 Task: Look for space in Matanzas, Cuba from 4th June, 2023 to 8th June, 2023 for 2 adults in price range Rs.8000 to Rs.16000. Place can be private room with 1  bedroom having 1 bed and 1 bathroom. Property type can be house, flat, guest house, hotel. Booking option can be shelf check-in. Required host language is .
Action: Mouse moved to (422, 79)
Screenshot: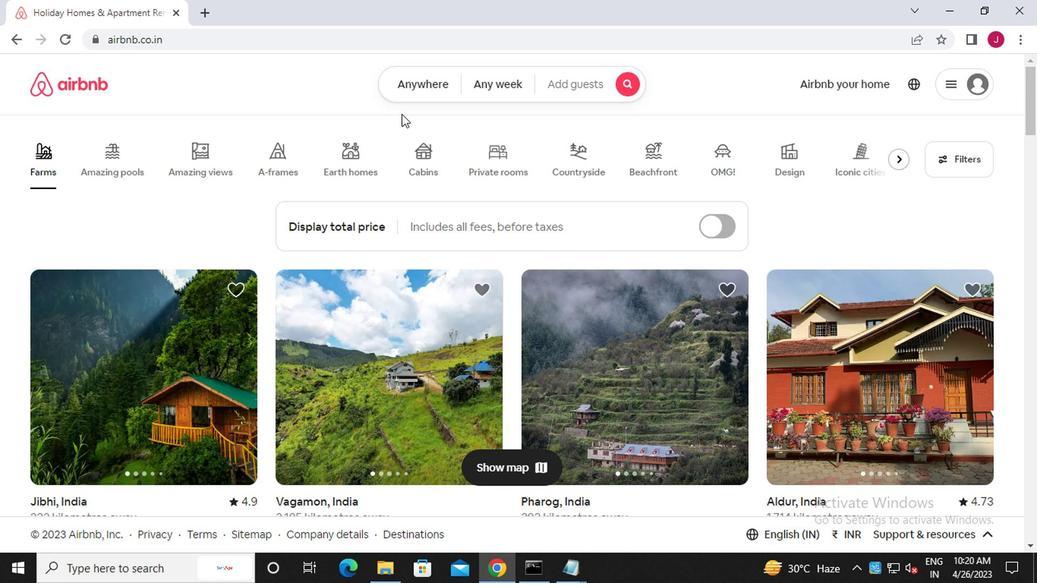 
Action: Mouse pressed left at (422, 79)
Screenshot: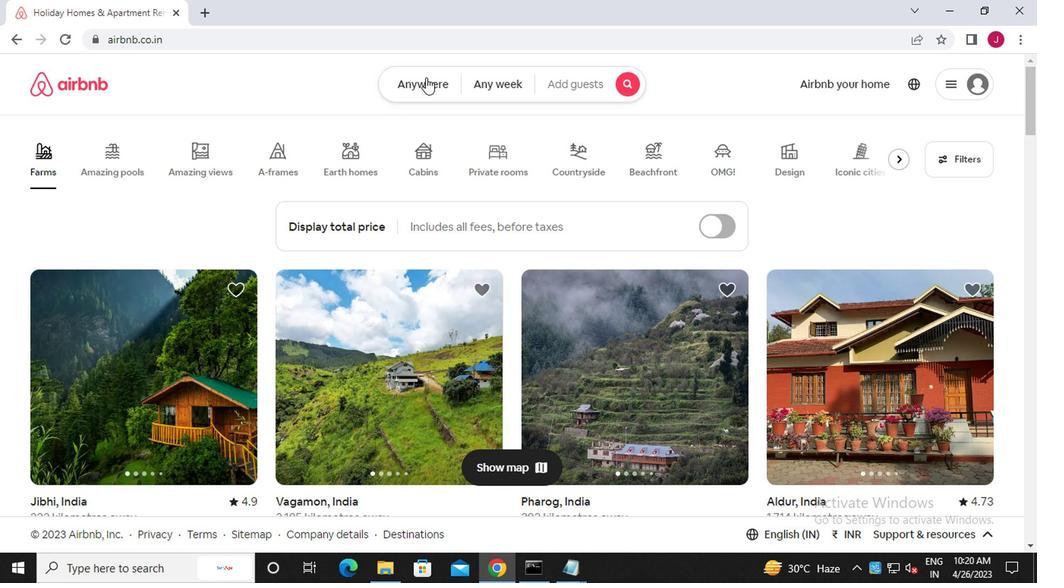 
Action: Mouse moved to (258, 146)
Screenshot: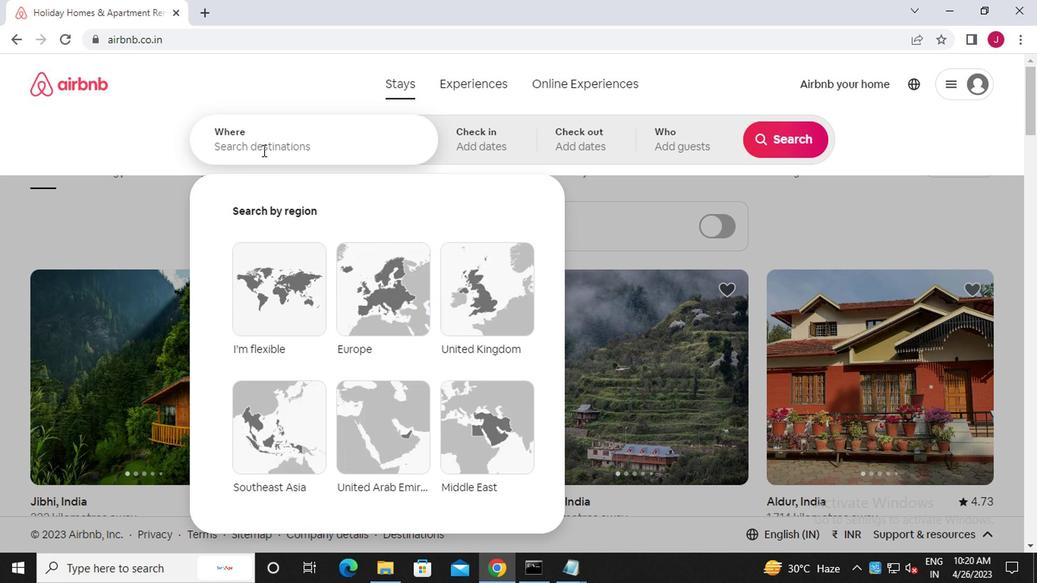 
Action: Mouse pressed left at (258, 146)
Screenshot: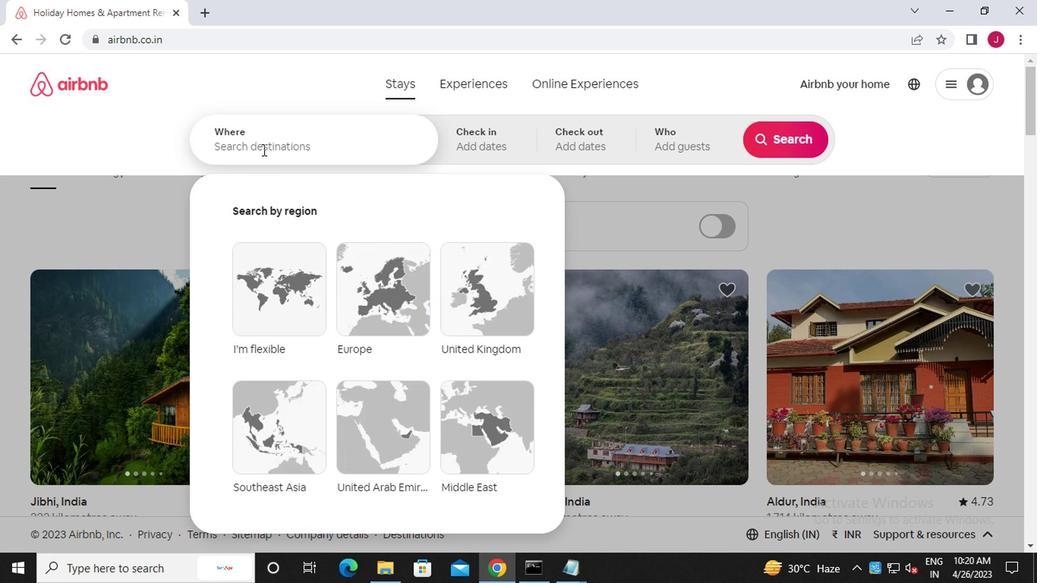 
Action: Key pressed m<Key.caps_lock>atanzas,<Key.caps_lock>c<Key.caps_lock>uba
Screenshot: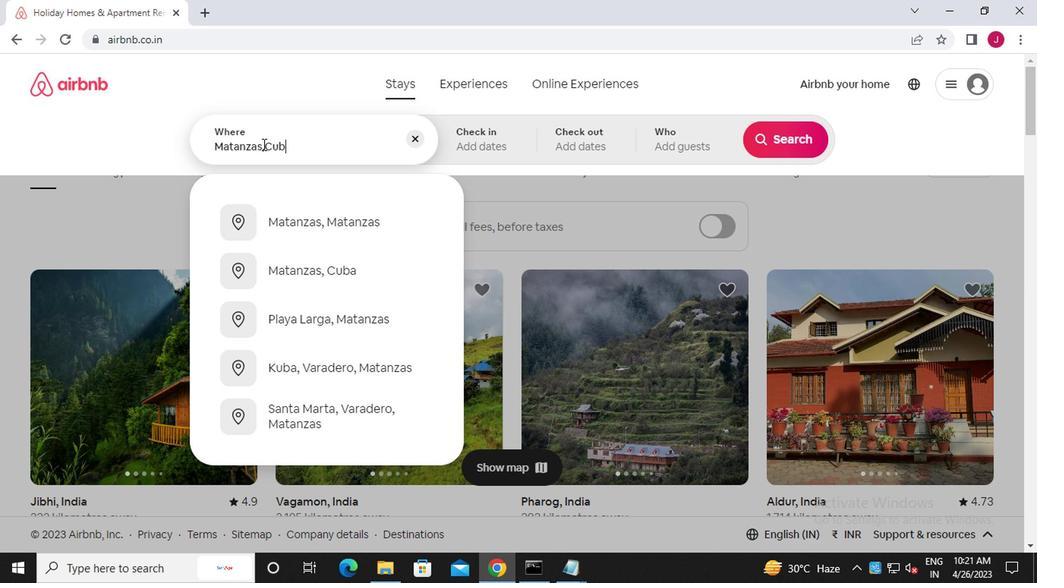 
Action: Mouse moved to (310, 274)
Screenshot: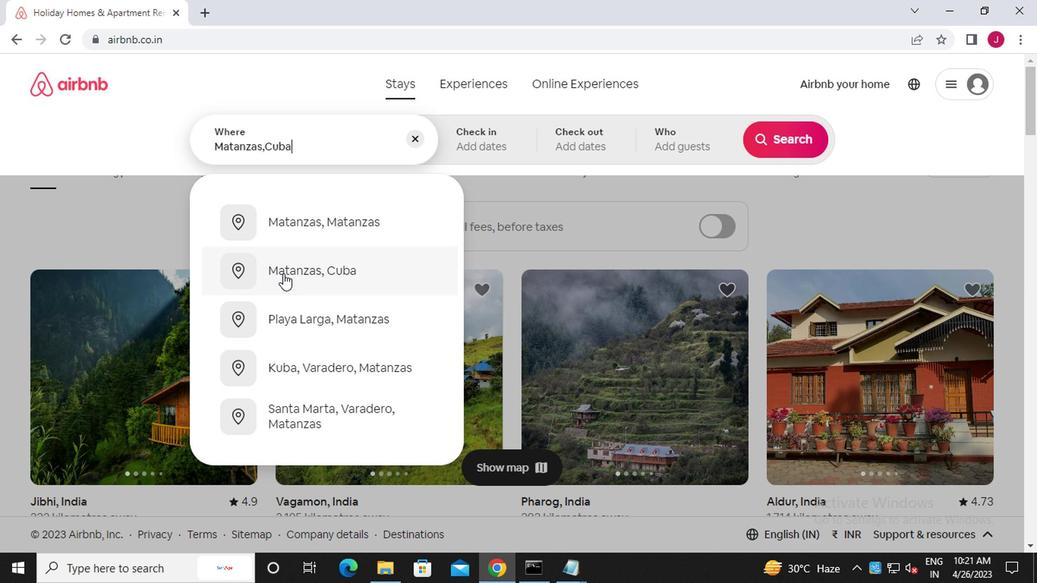 
Action: Mouse pressed left at (310, 274)
Screenshot: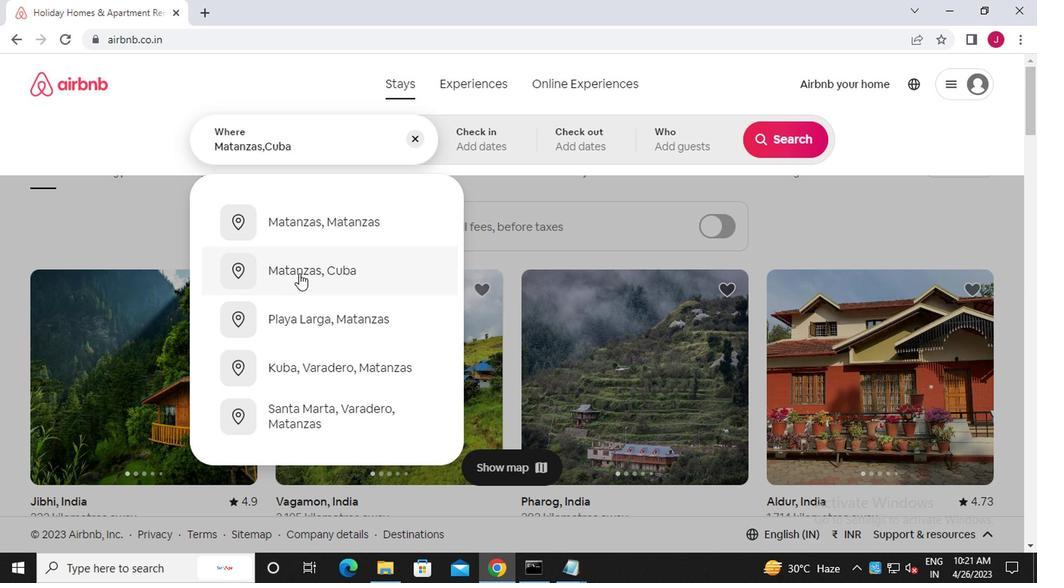 
Action: Mouse moved to (773, 257)
Screenshot: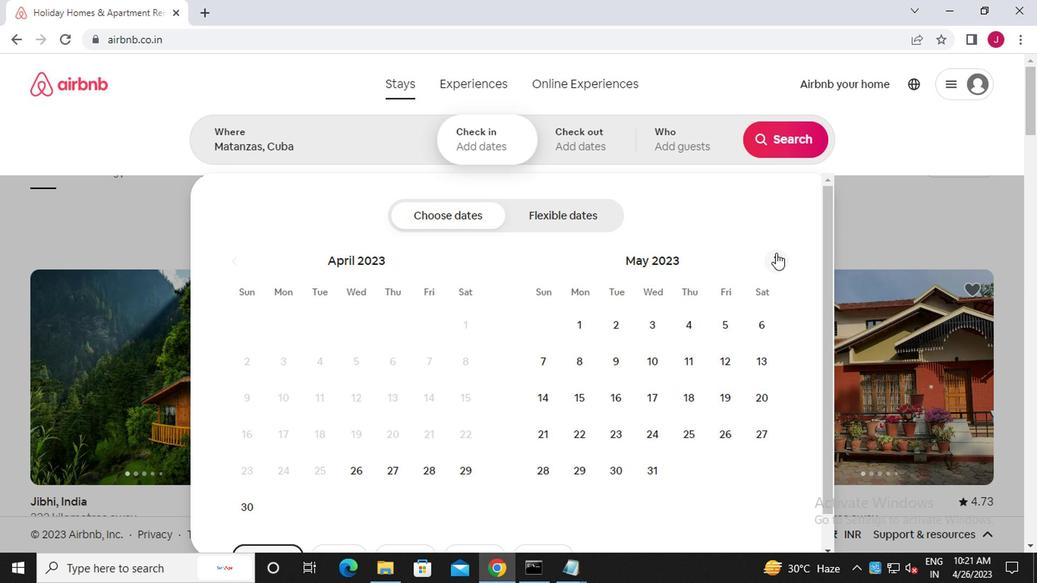
Action: Mouse pressed left at (773, 257)
Screenshot: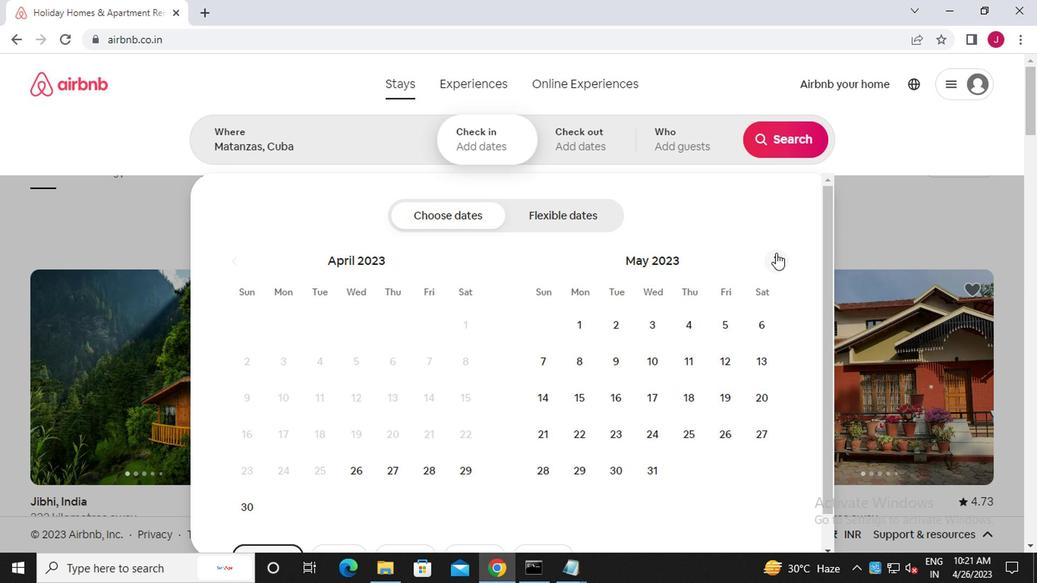 
Action: Mouse moved to (538, 362)
Screenshot: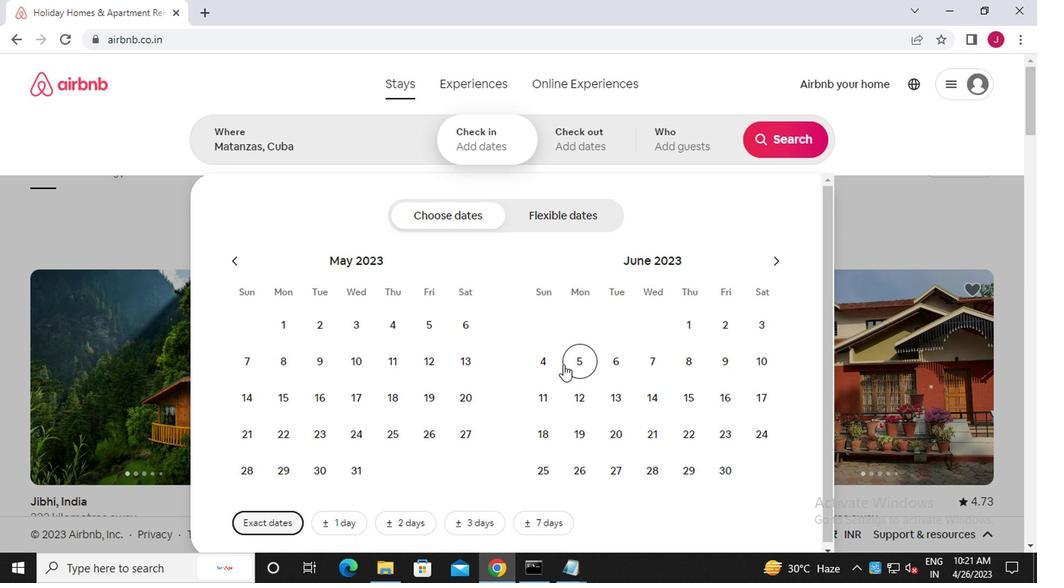 
Action: Mouse pressed left at (538, 362)
Screenshot: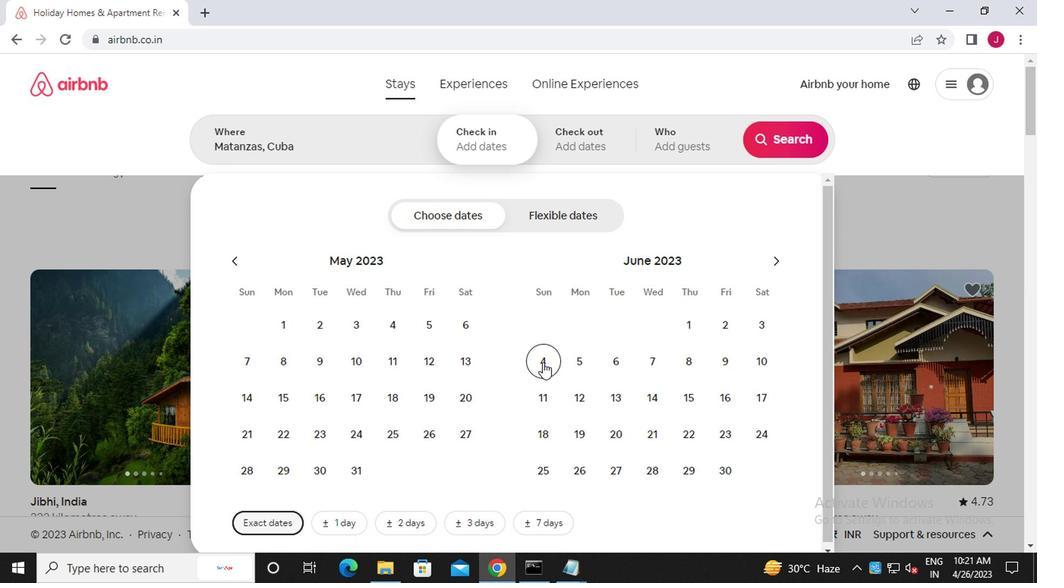 
Action: Mouse moved to (701, 362)
Screenshot: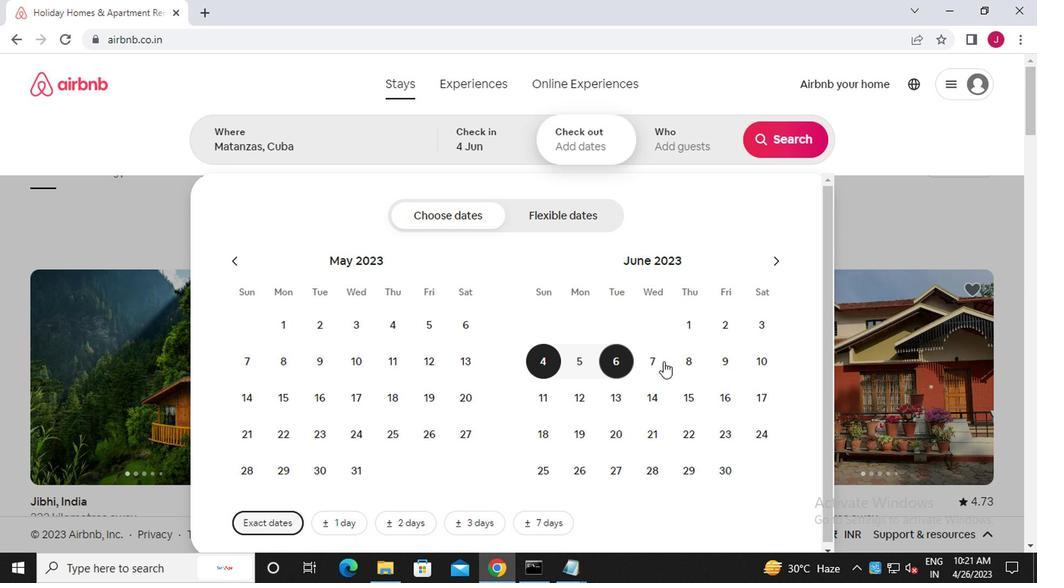 
Action: Mouse pressed left at (701, 362)
Screenshot: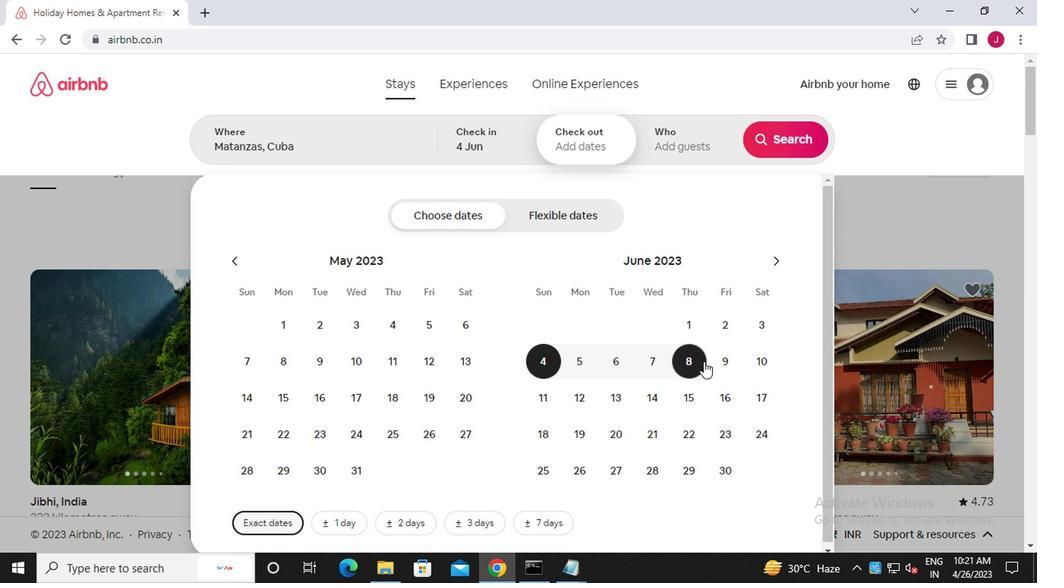 
Action: Mouse moved to (704, 157)
Screenshot: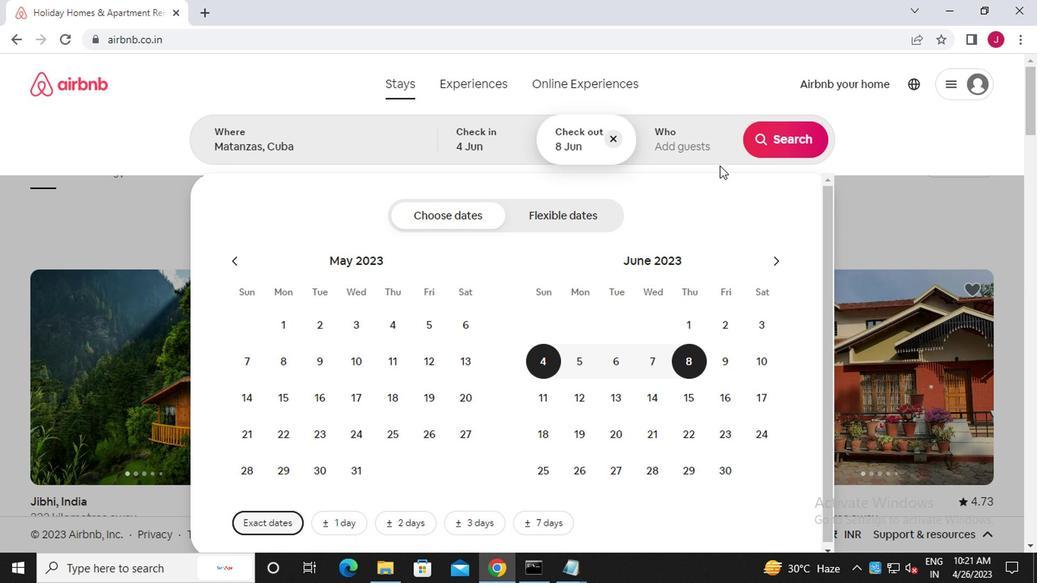 
Action: Mouse pressed left at (704, 157)
Screenshot: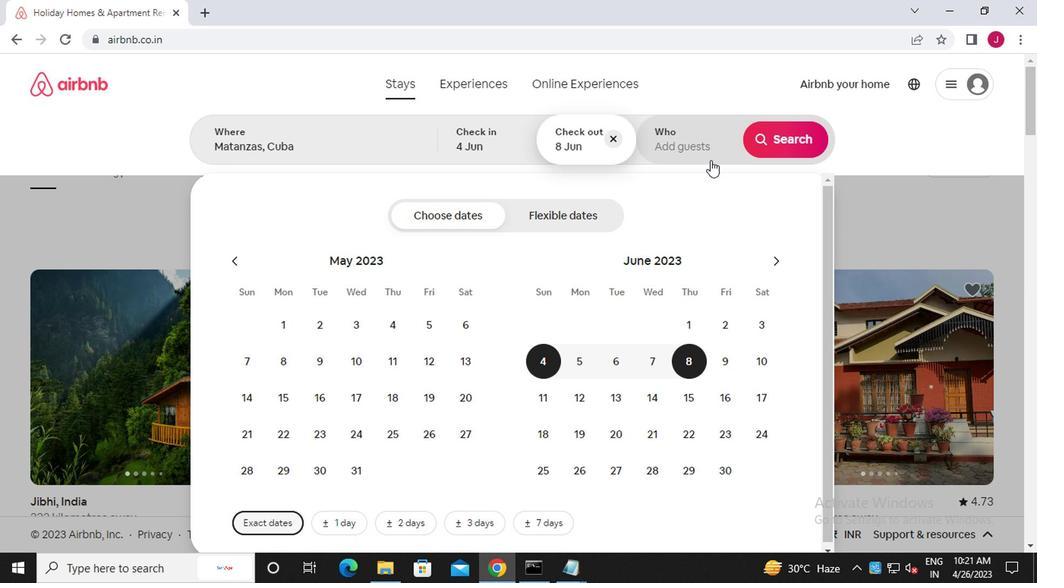 
Action: Mouse moved to (790, 210)
Screenshot: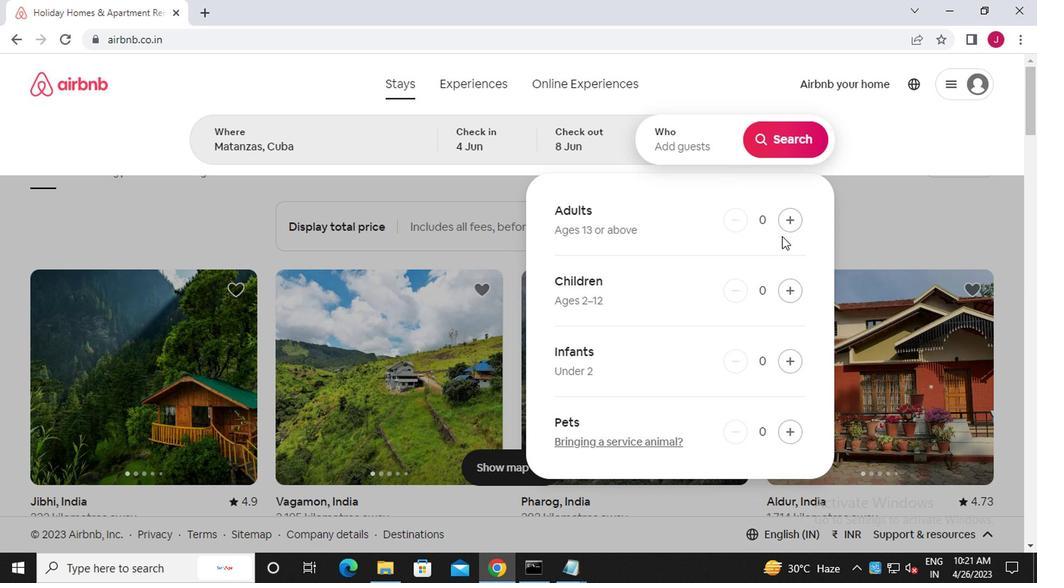 
Action: Mouse pressed left at (790, 210)
Screenshot: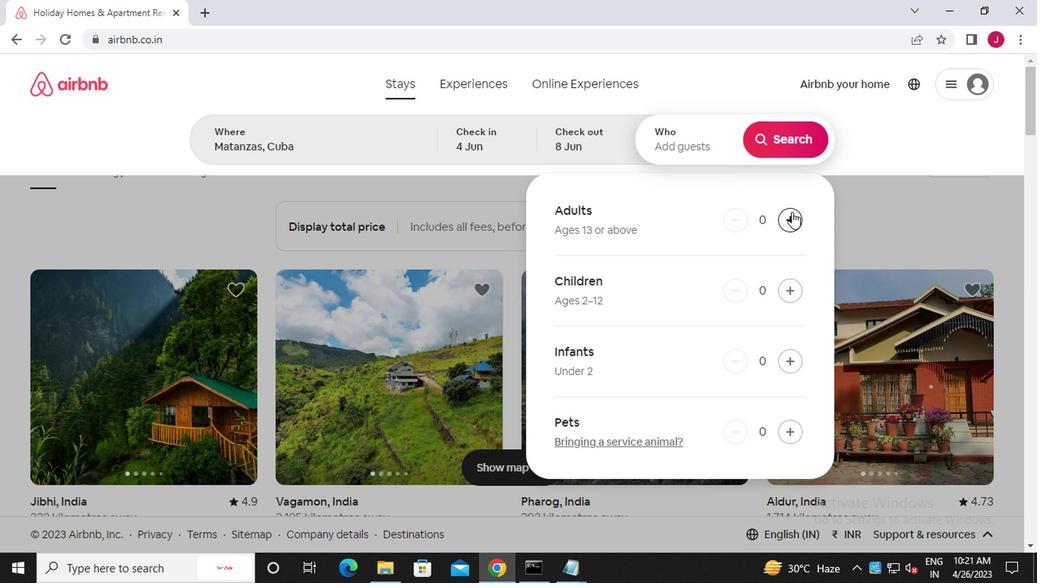 
Action: Mouse pressed left at (790, 210)
Screenshot: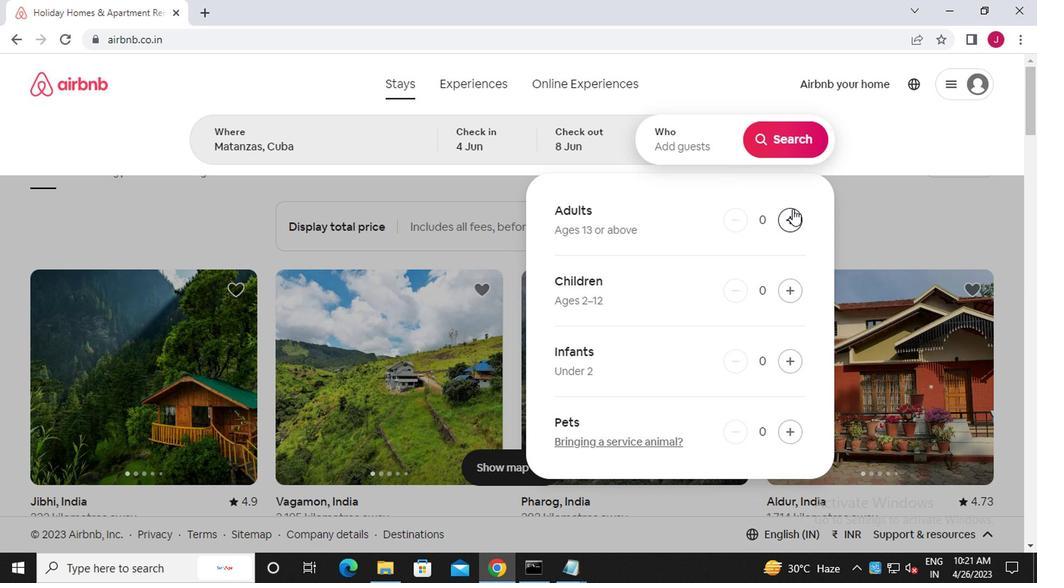 
Action: Mouse moved to (788, 147)
Screenshot: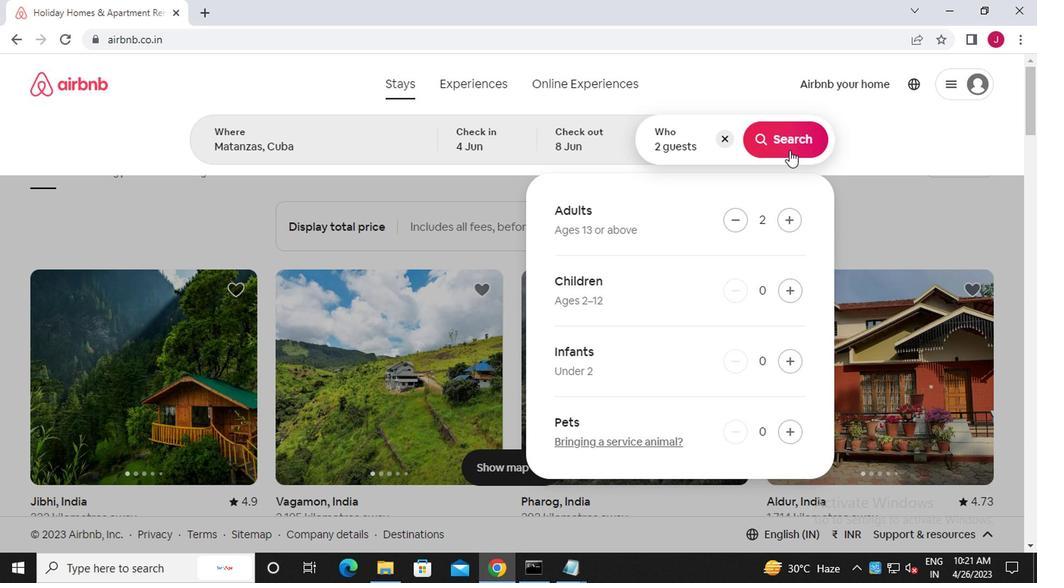 
Action: Mouse pressed left at (788, 147)
Screenshot: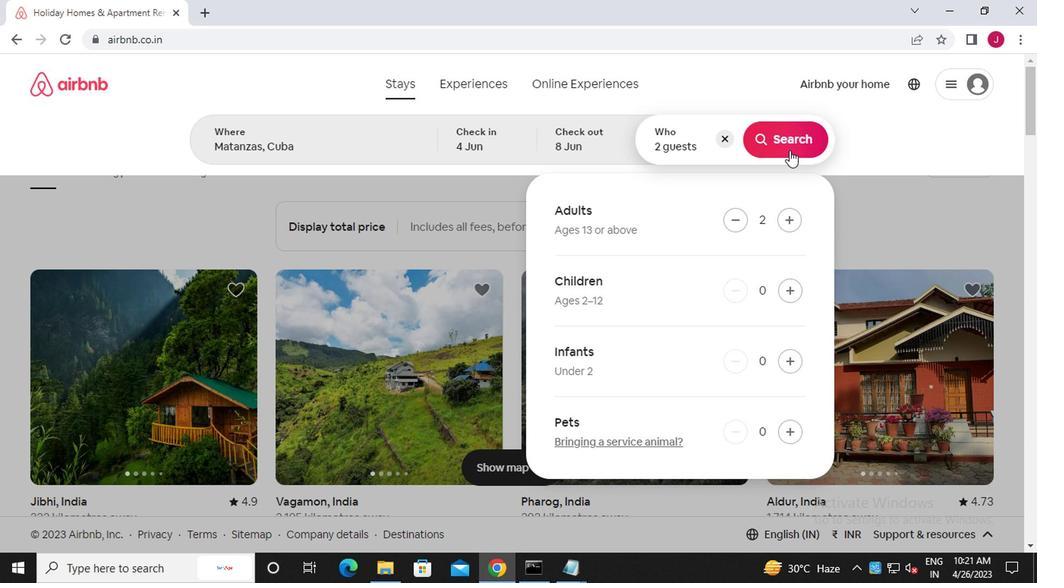 
Action: Mouse moved to (975, 152)
Screenshot: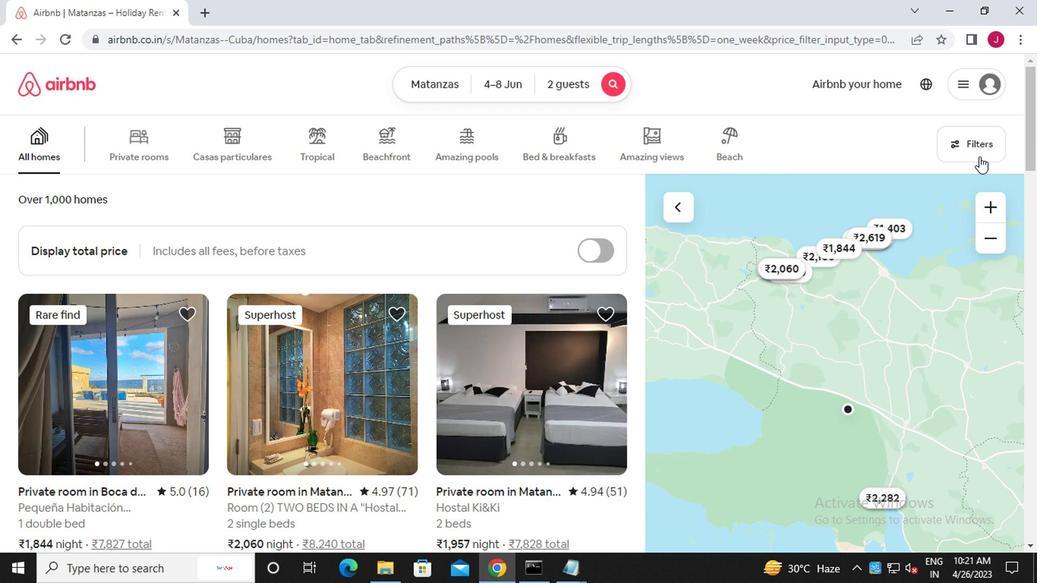 
Action: Mouse pressed left at (975, 152)
Screenshot: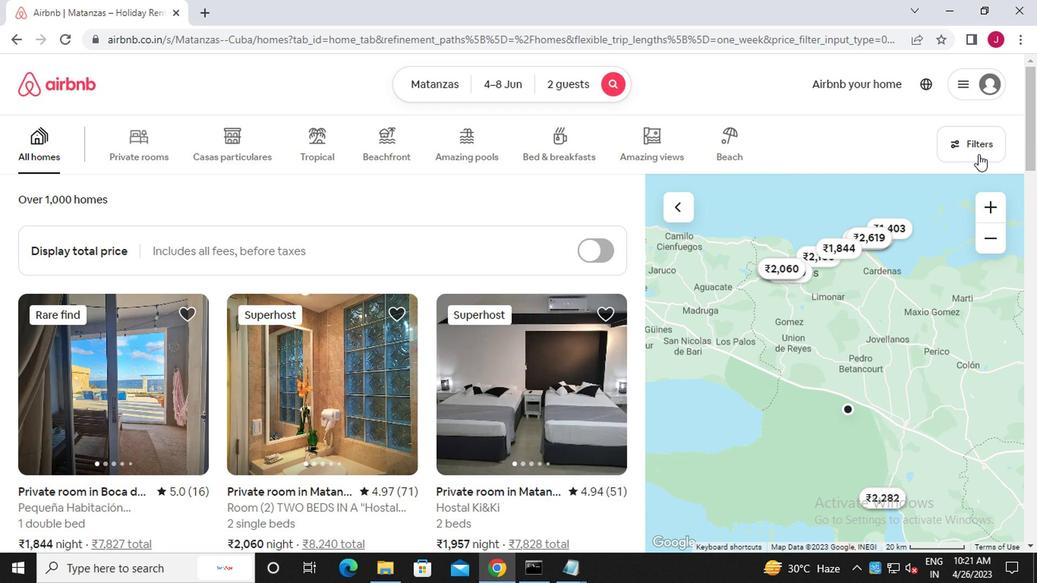 
Action: Mouse moved to (347, 338)
Screenshot: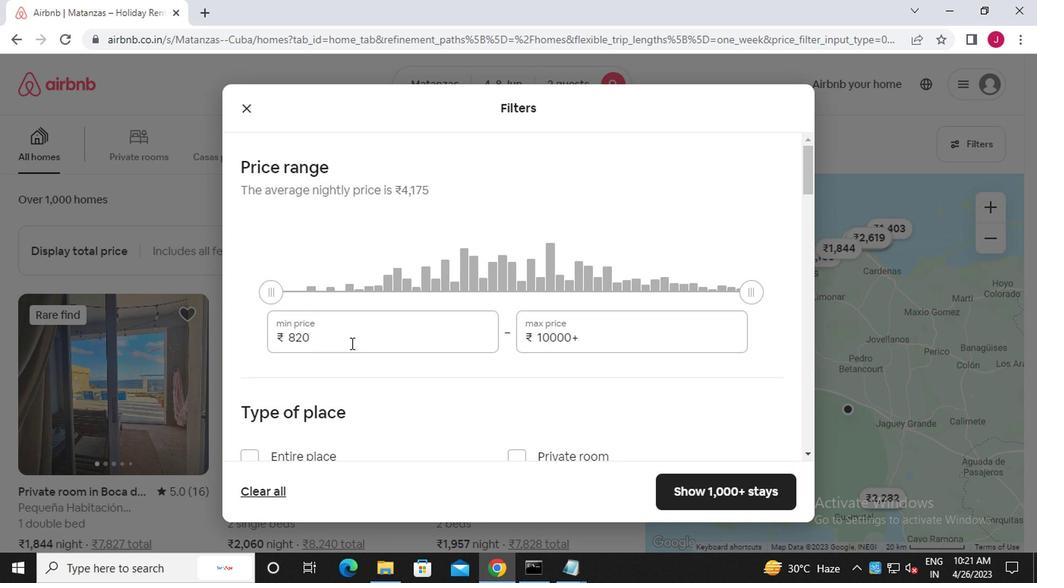 
Action: Mouse pressed left at (347, 338)
Screenshot: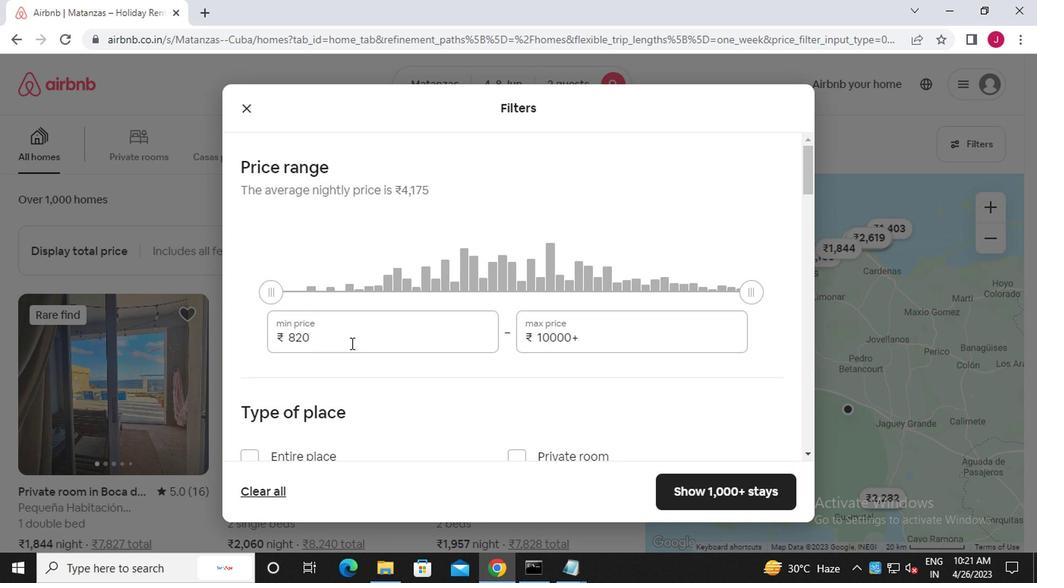 
Action: Mouse moved to (332, 324)
Screenshot: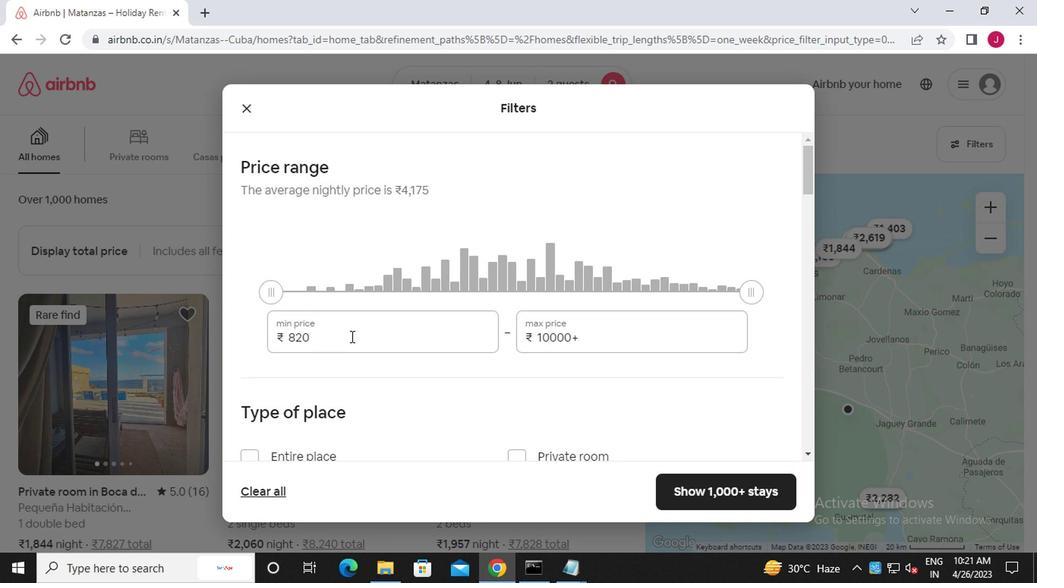 
Action: Key pressed <Key.backspace><Key.backspace><Key.backspace><<104>><<96>><<96>><<96>>
Screenshot: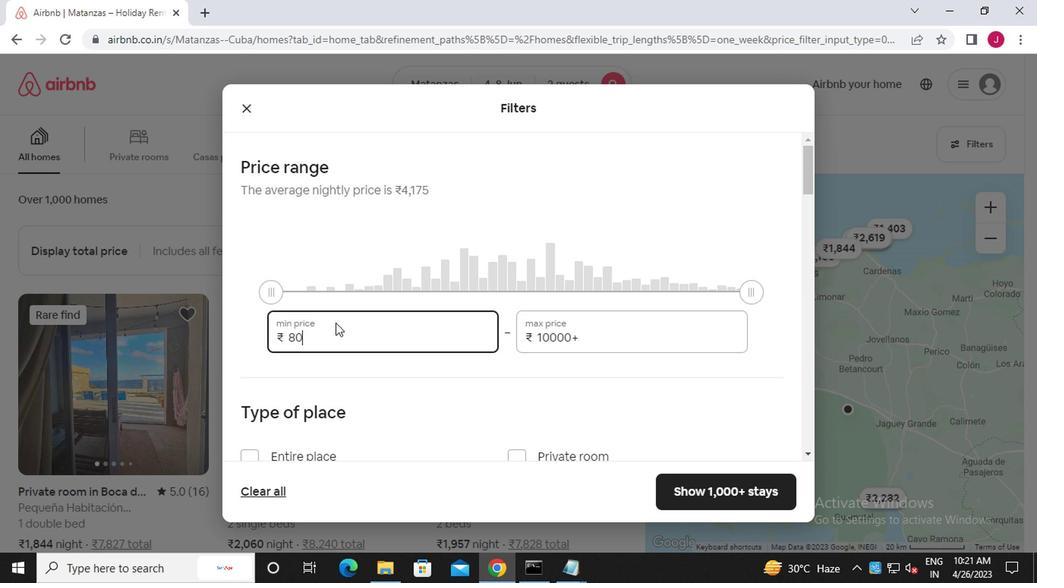 
Action: Mouse moved to (654, 339)
Screenshot: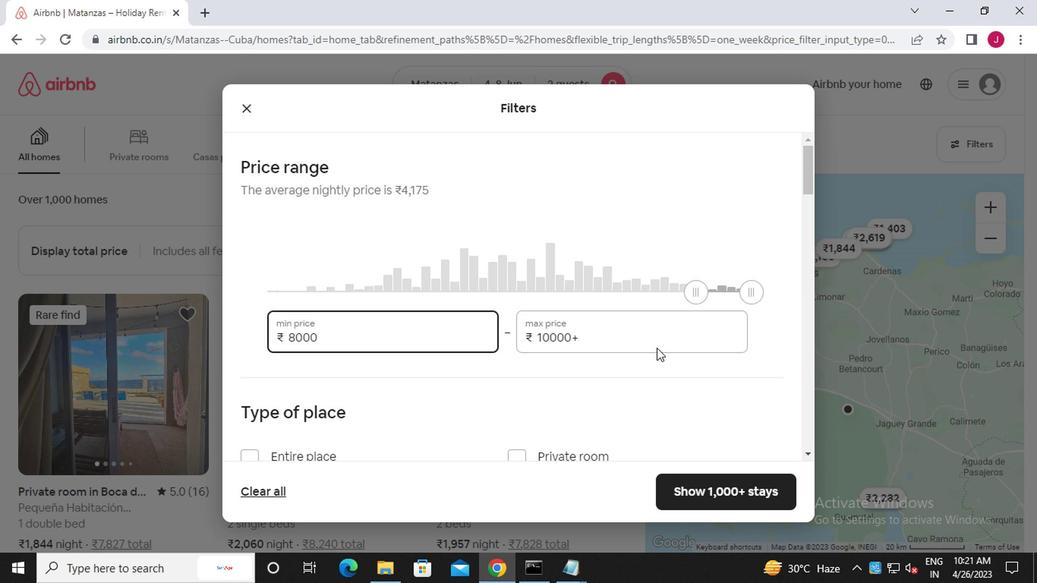 
Action: Mouse pressed left at (654, 339)
Screenshot: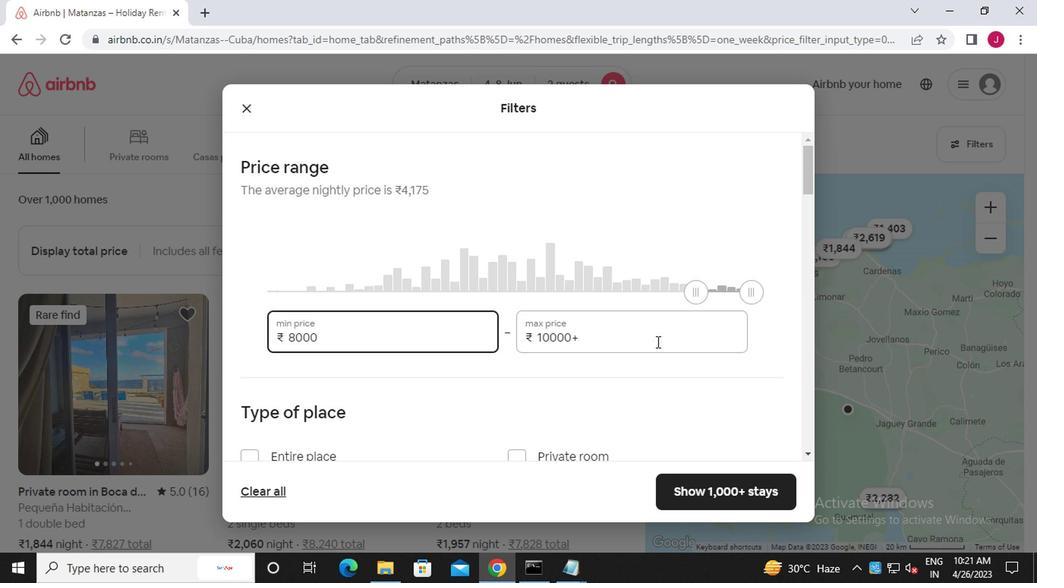 
Action: Mouse moved to (654, 339)
Screenshot: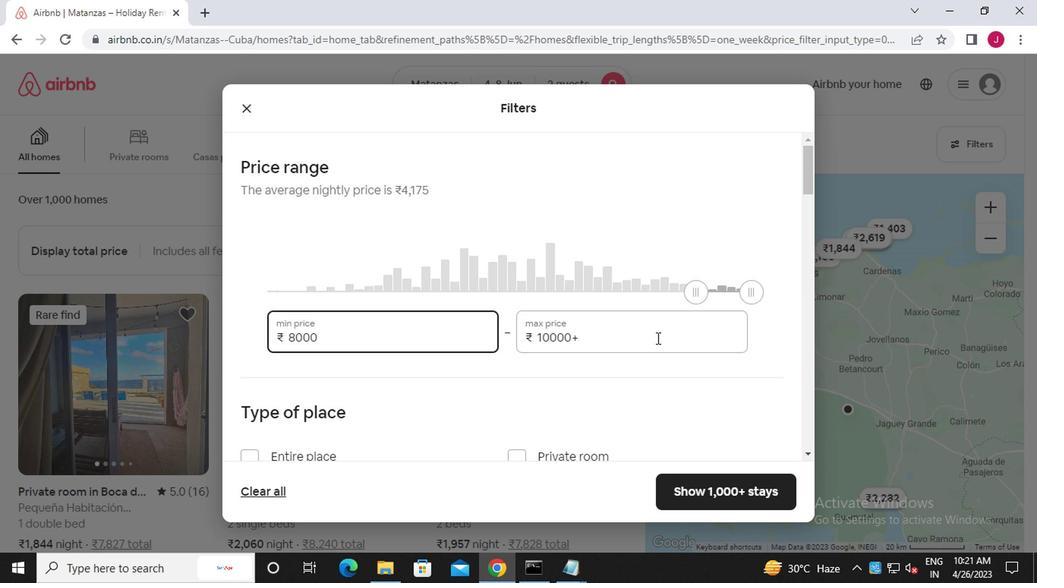 
Action: Key pressed <Key.backspace><Key.backspace><Key.backspace><Key.backspace><Key.backspace><<102>><<96>><<96>><<96>>
Screenshot: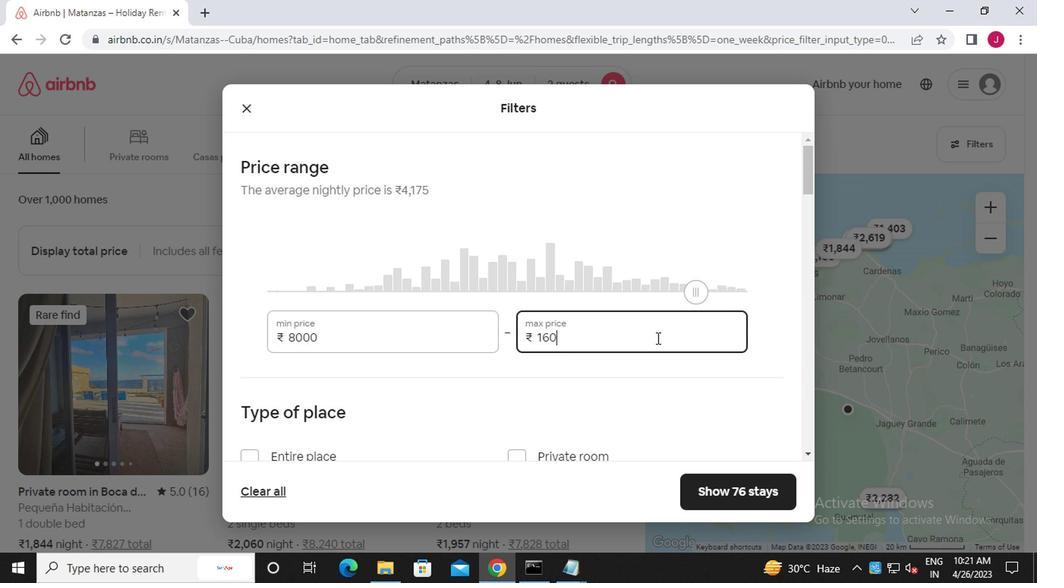 
Action: Mouse scrolled (654, 338) with delta (0, -1)
Screenshot: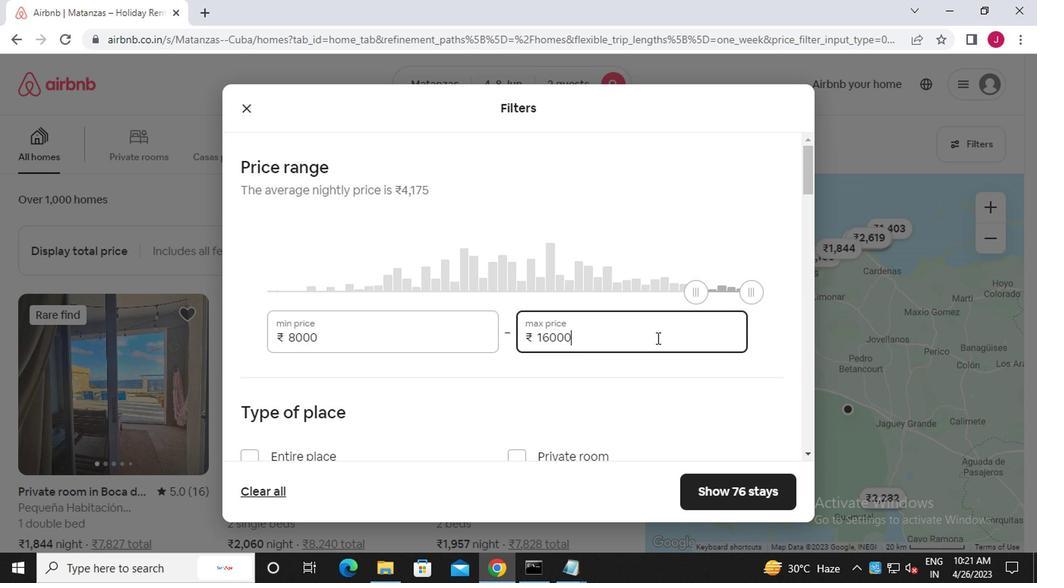 
Action: Mouse scrolled (654, 338) with delta (0, -1)
Screenshot: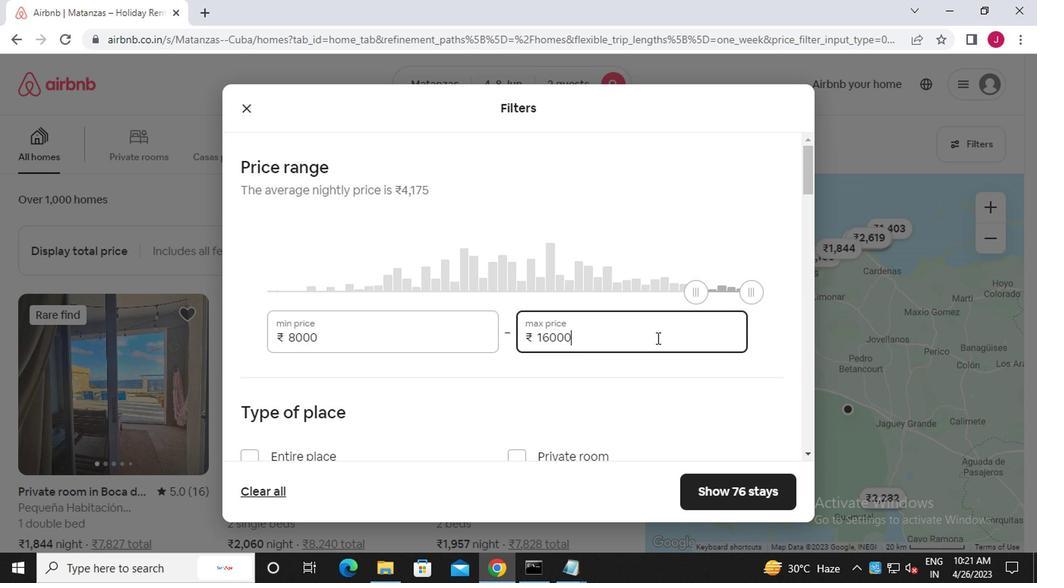 
Action: Mouse scrolled (654, 338) with delta (0, -1)
Screenshot: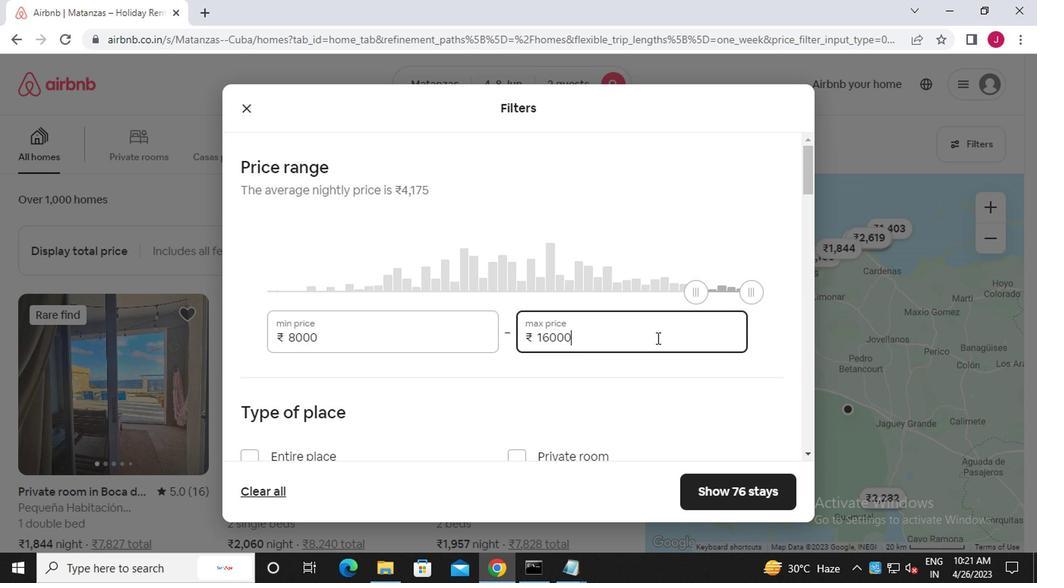 
Action: Mouse scrolled (654, 338) with delta (0, -1)
Screenshot: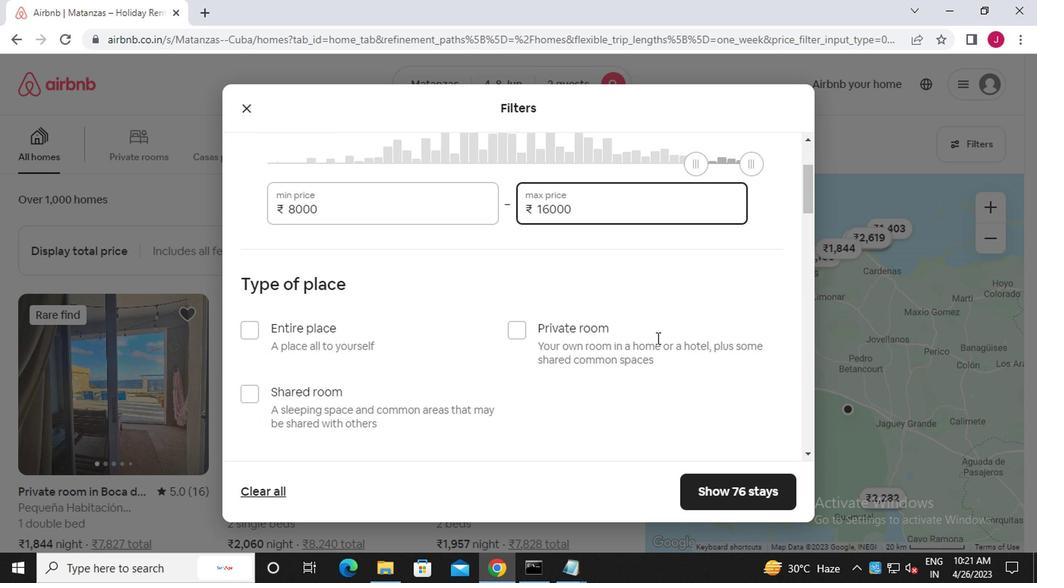 
Action: Mouse scrolled (654, 338) with delta (0, -1)
Screenshot: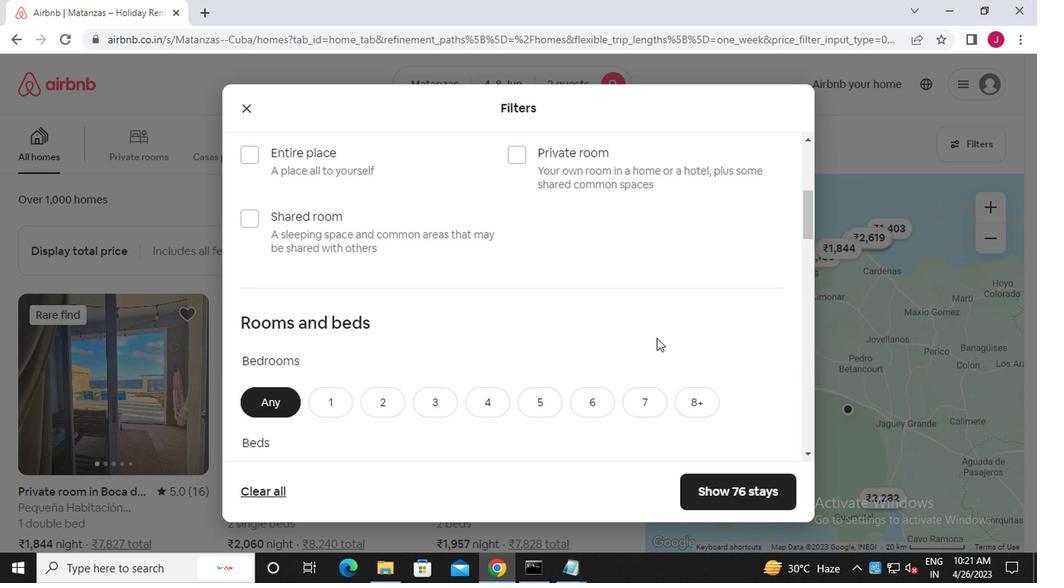 
Action: Mouse moved to (618, 319)
Screenshot: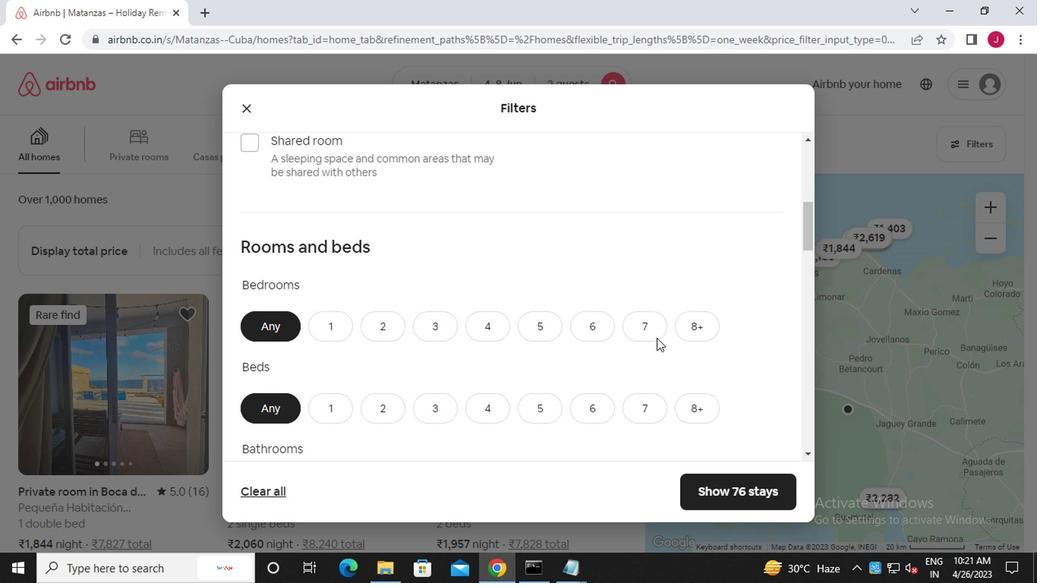 
Action: Mouse scrolled (618, 319) with delta (0, 0)
Screenshot: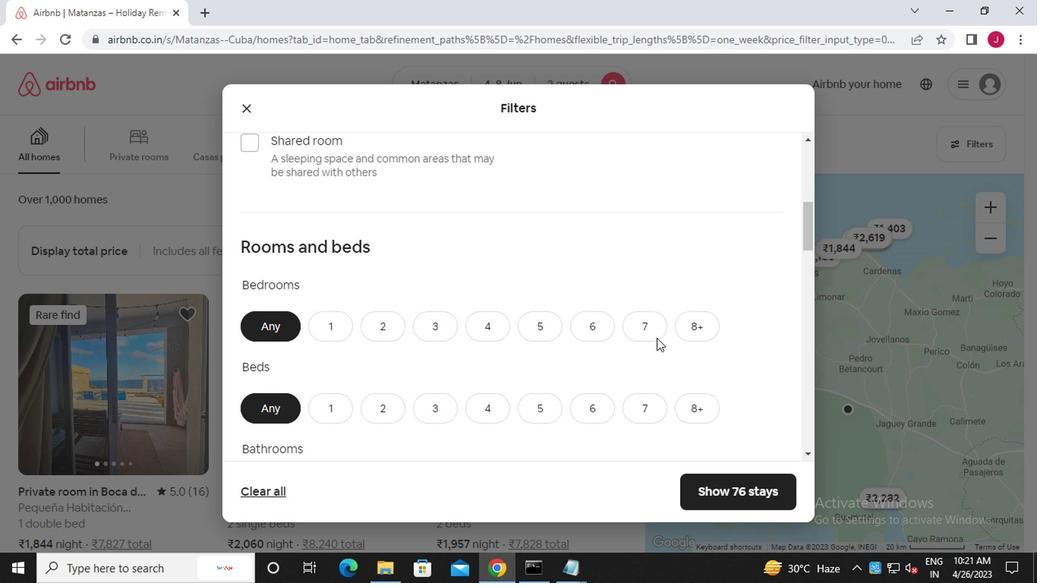 
Action: Mouse moved to (618, 319)
Screenshot: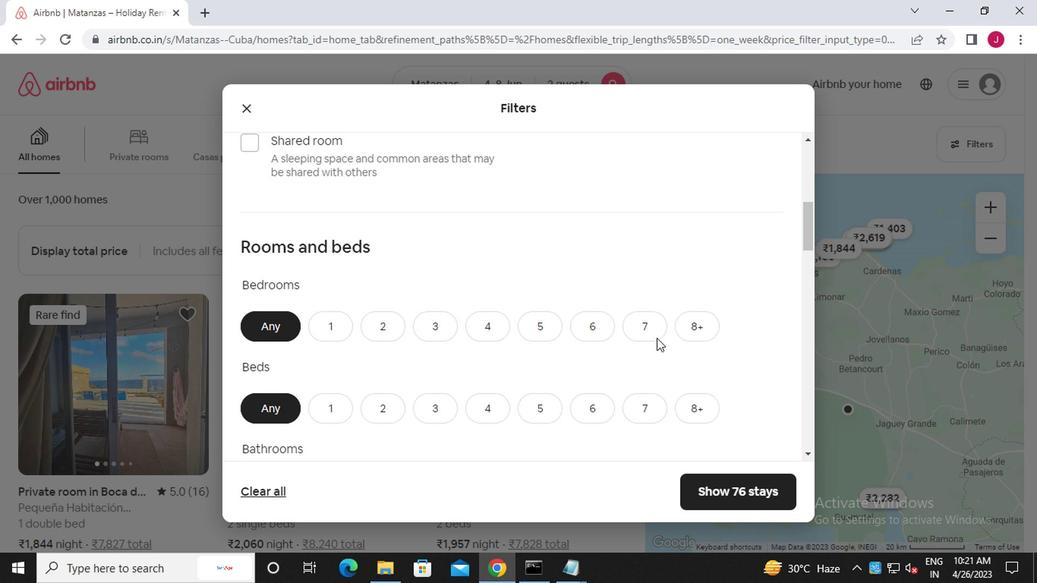 
Action: Mouse scrolled (618, 319) with delta (0, 0)
Screenshot: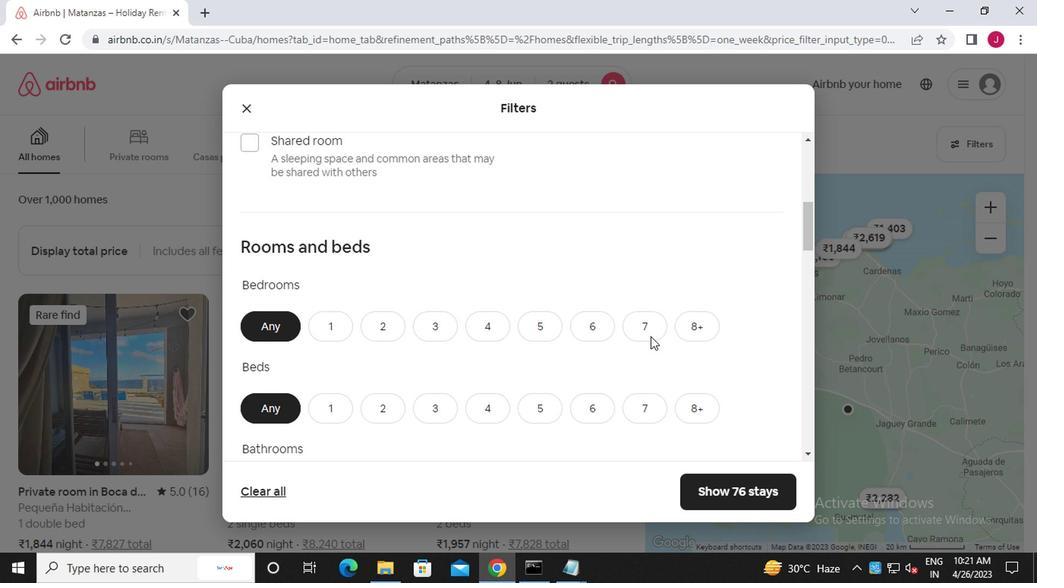 
Action: Mouse moved to (518, 234)
Screenshot: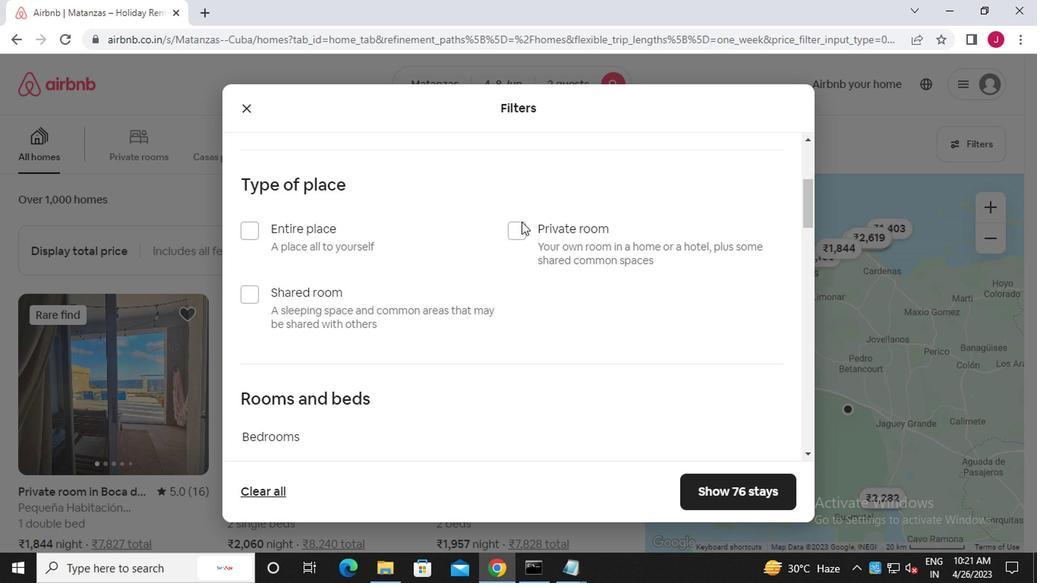 
Action: Mouse pressed left at (518, 234)
Screenshot: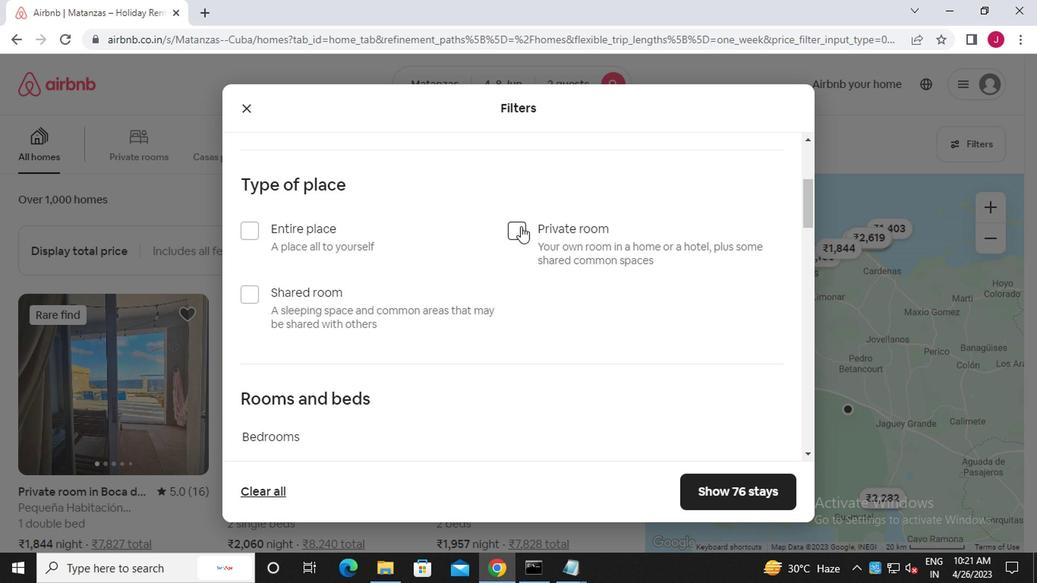 
Action: Mouse moved to (460, 260)
Screenshot: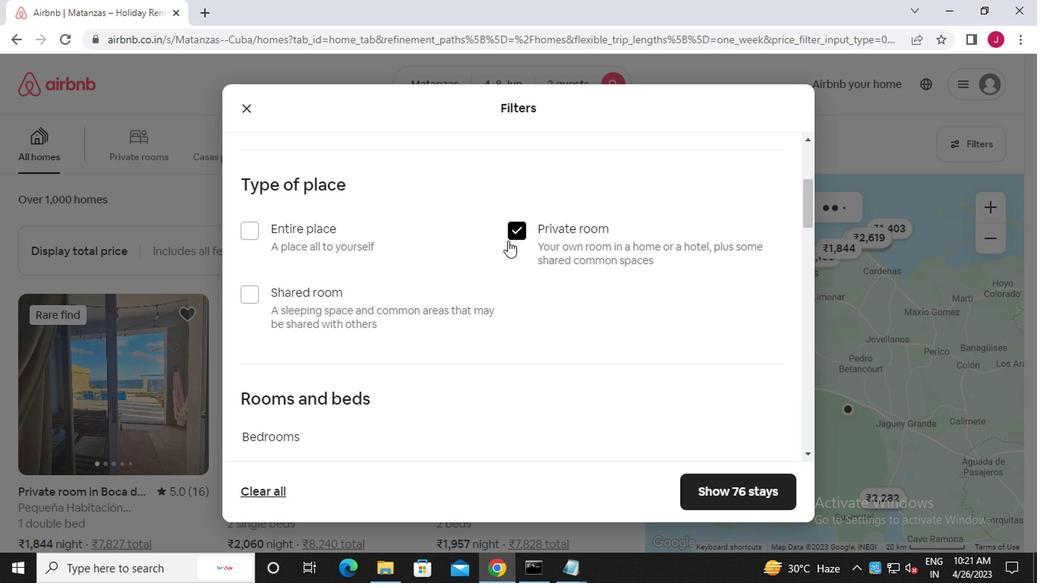 
Action: Mouse scrolled (460, 259) with delta (0, -1)
Screenshot: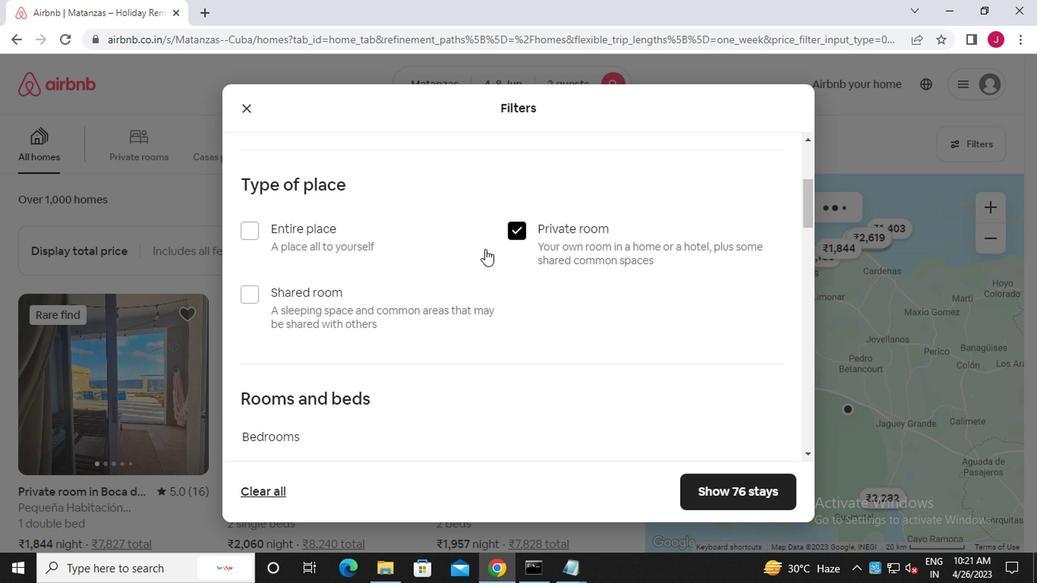 
Action: Mouse scrolled (460, 259) with delta (0, -1)
Screenshot: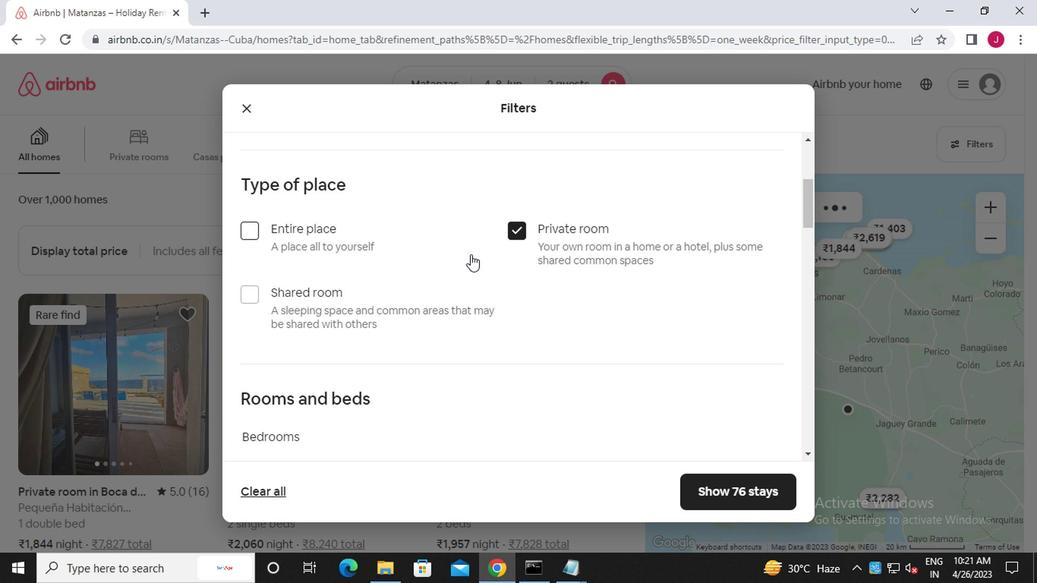 
Action: Mouse moved to (459, 260)
Screenshot: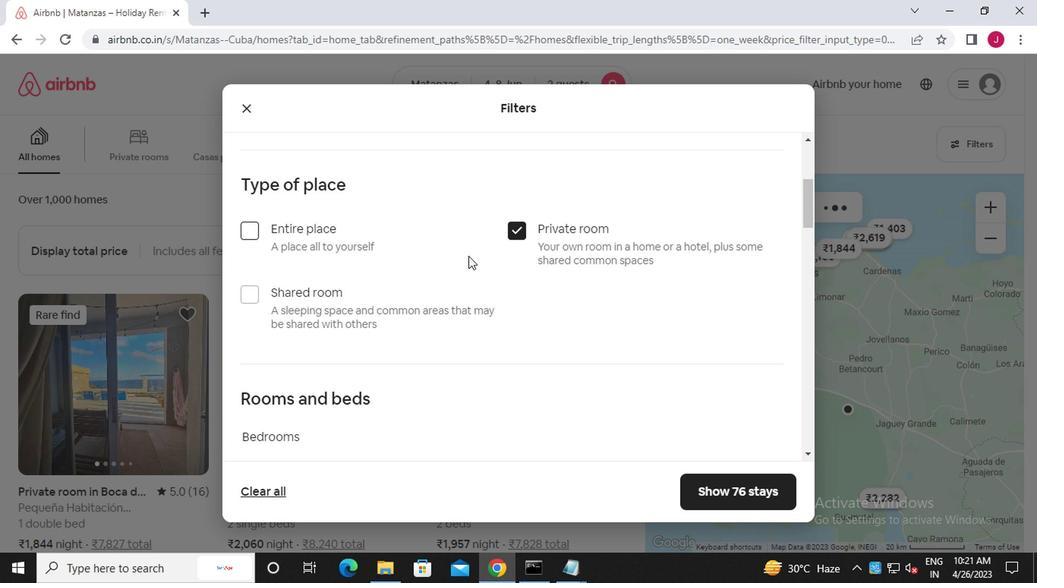 
Action: Mouse scrolled (459, 259) with delta (0, -1)
Screenshot: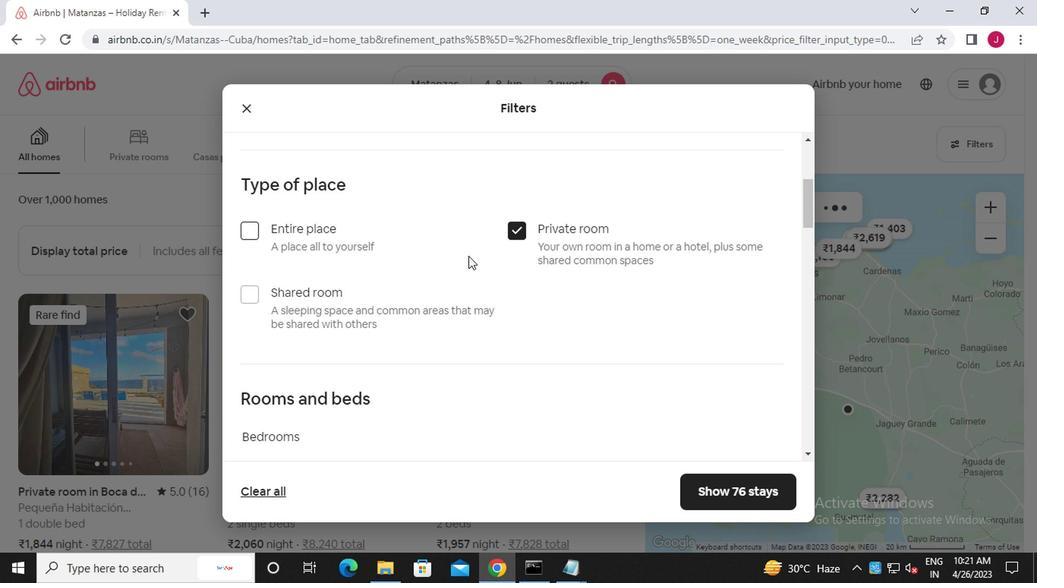 
Action: Mouse moved to (459, 261)
Screenshot: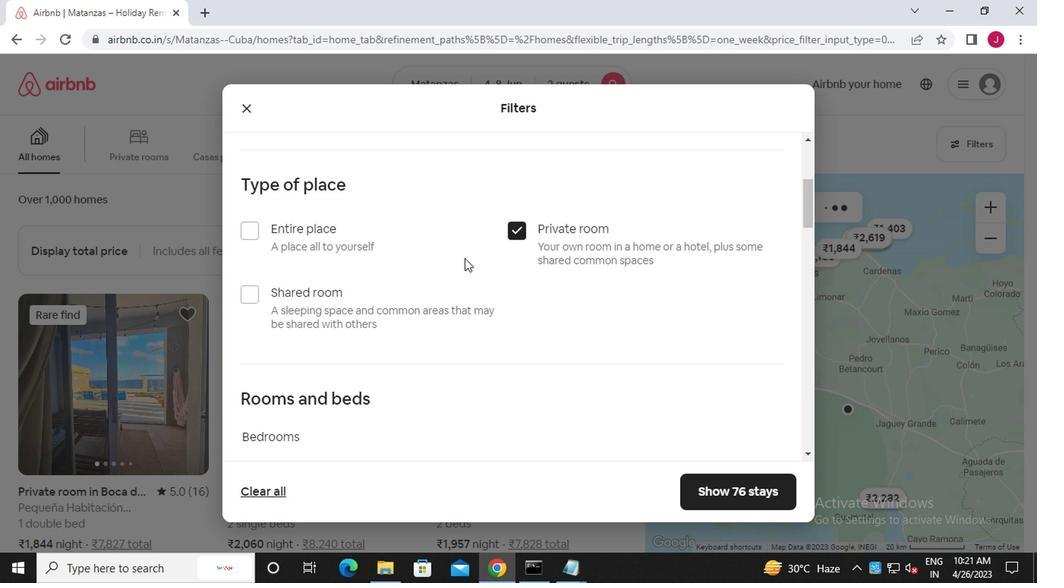 
Action: Mouse scrolled (459, 260) with delta (0, 0)
Screenshot: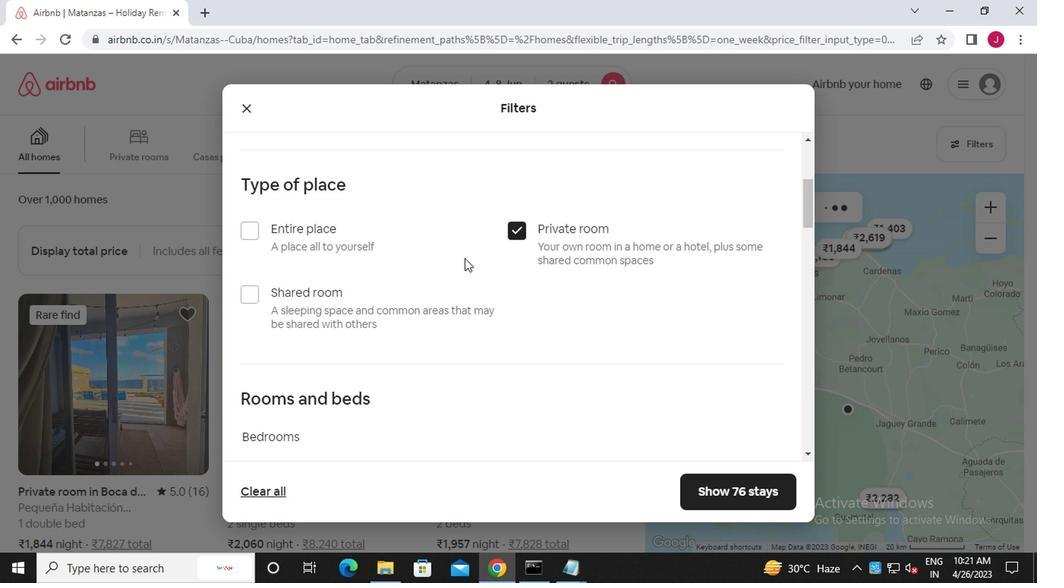 
Action: Mouse scrolled (459, 260) with delta (0, 0)
Screenshot: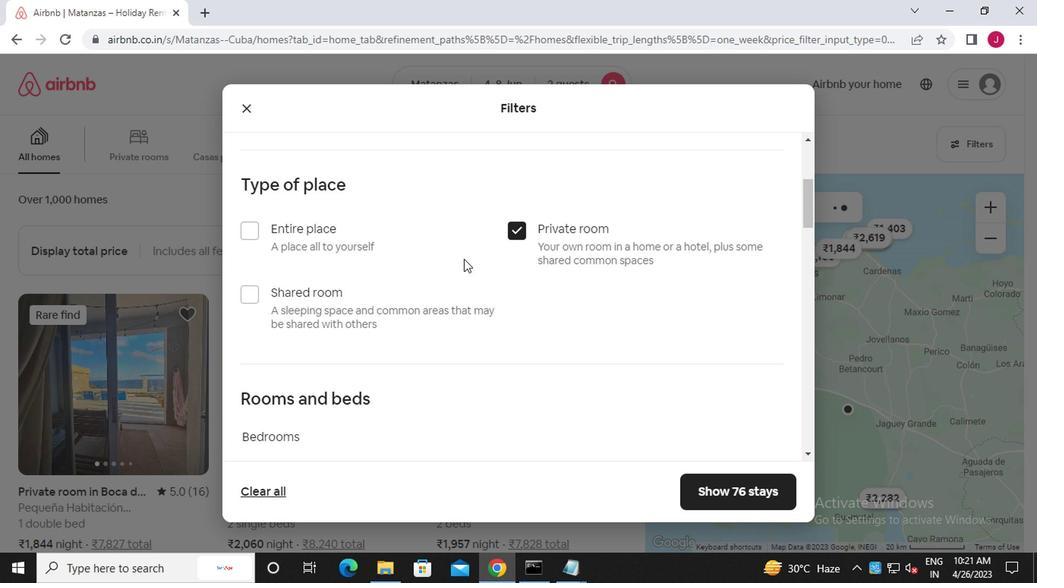 
Action: Mouse moved to (336, 156)
Screenshot: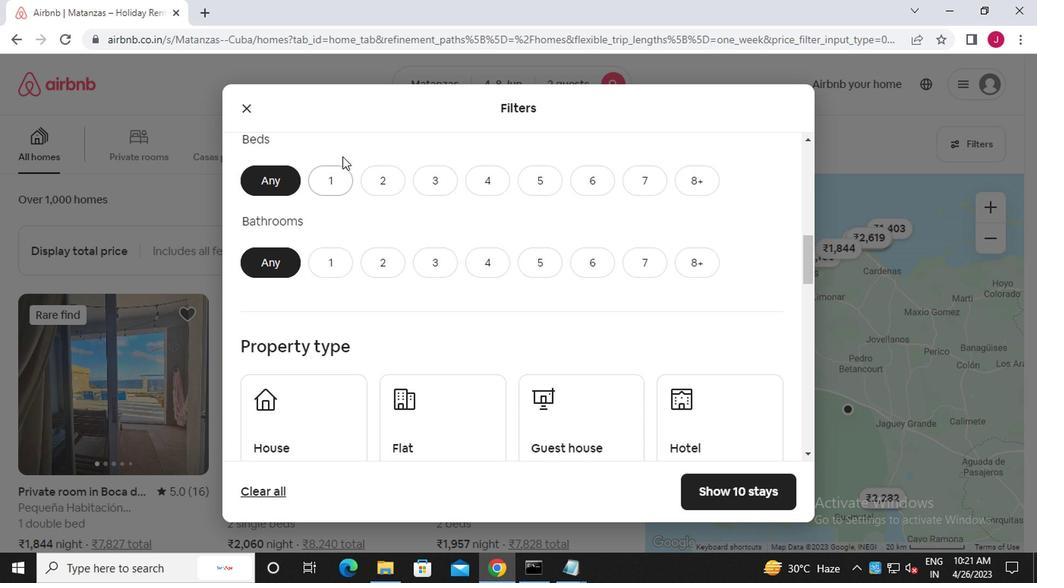 
Action: Mouse scrolled (336, 156) with delta (0, 0)
Screenshot: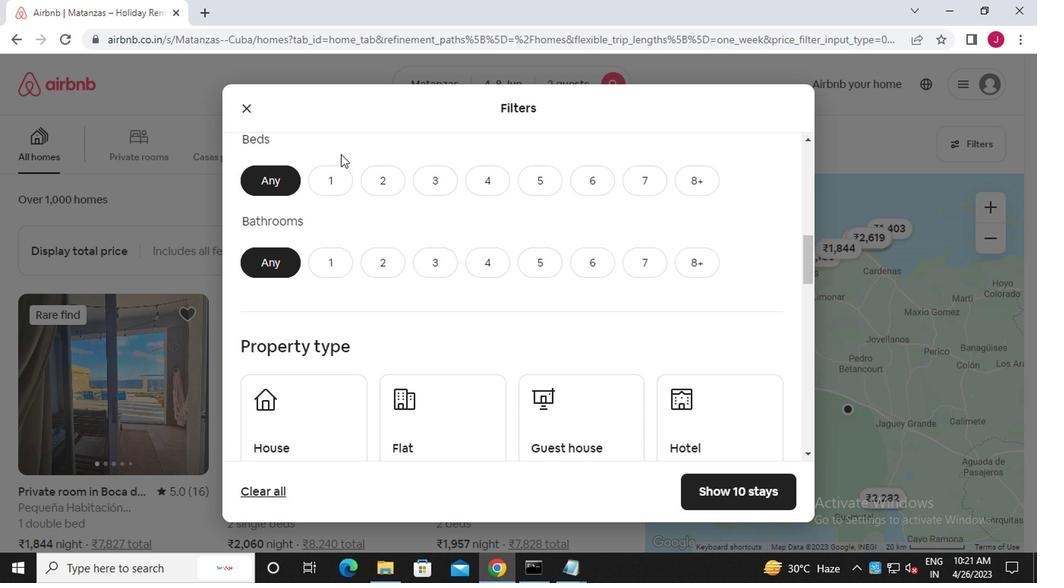 
Action: Mouse moved to (334, 175)
Screenshot: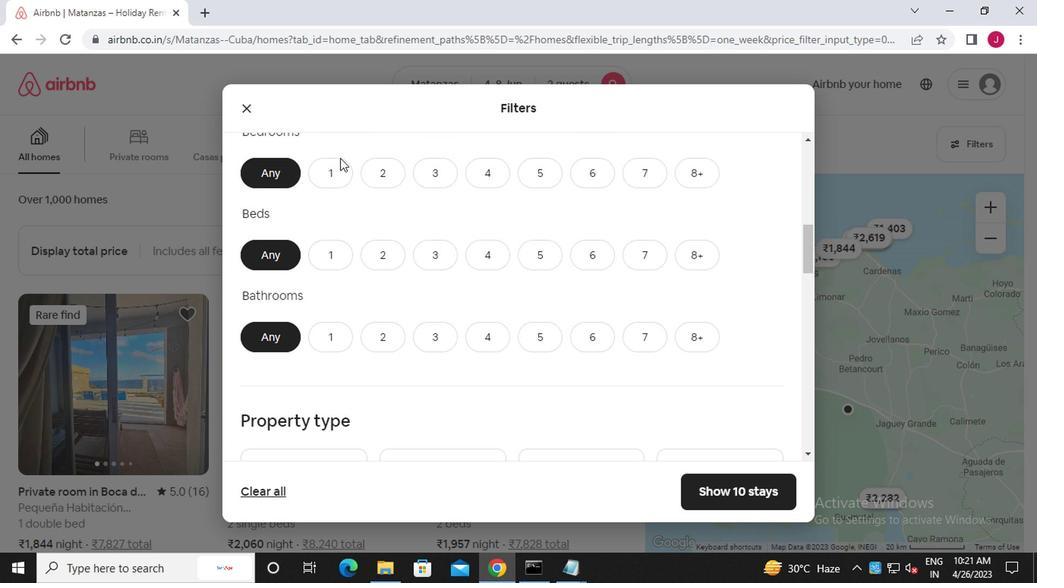 
Action: Mouse pressed left at (334, 175)
Screenshot: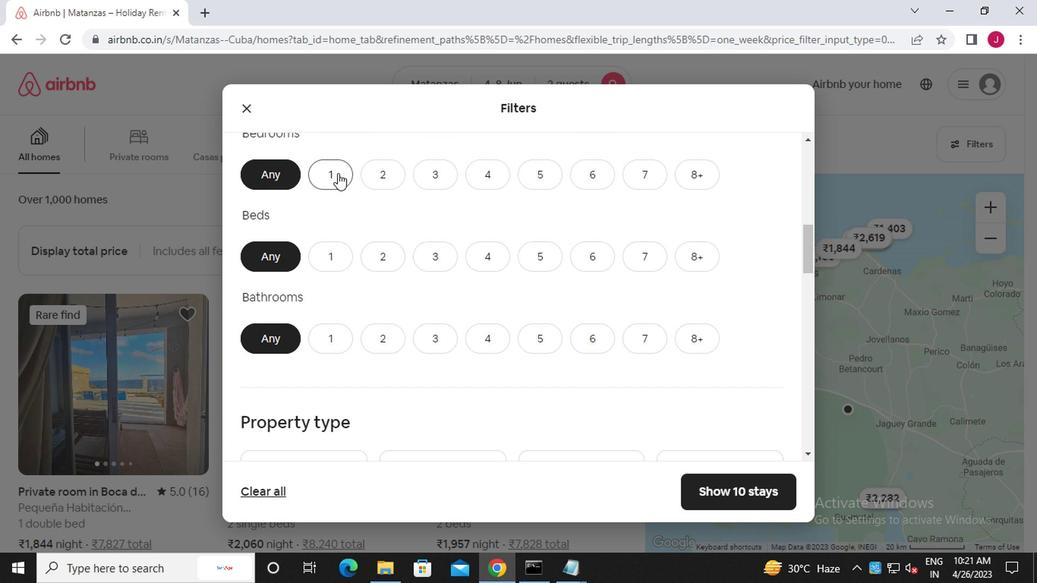 
Action: Mouse moved to (334, 259)
Screenshot: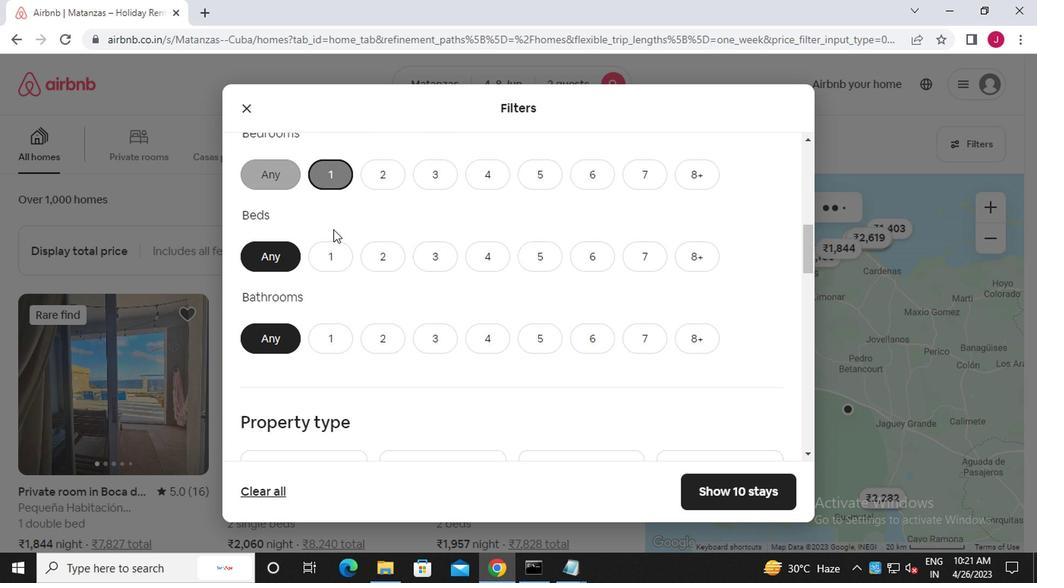 
Action: Mouse pressed left at (334, 259)
Screenshot: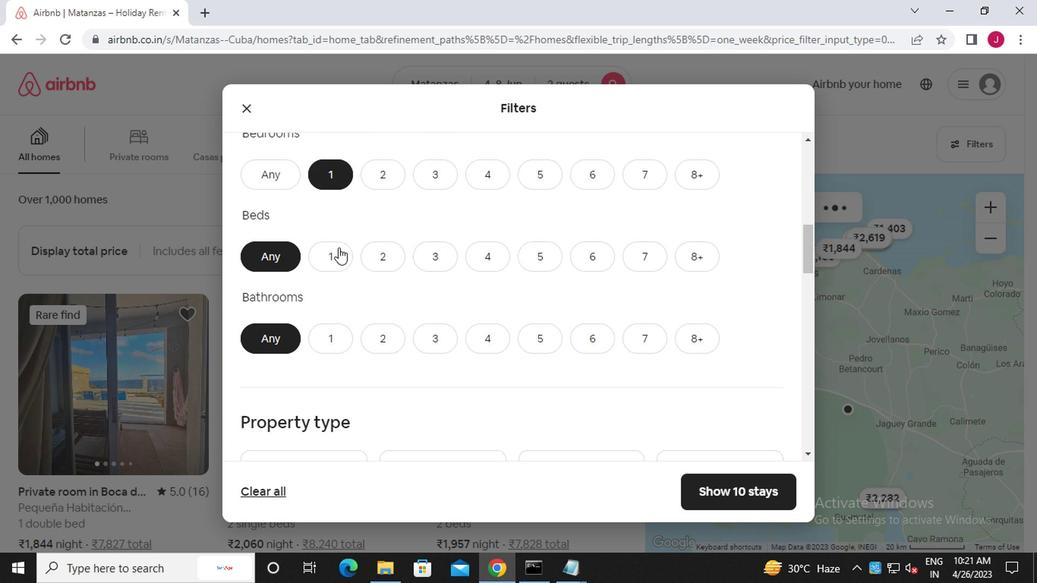 
Action: Mouse moved to (330, 336)
Screenshot: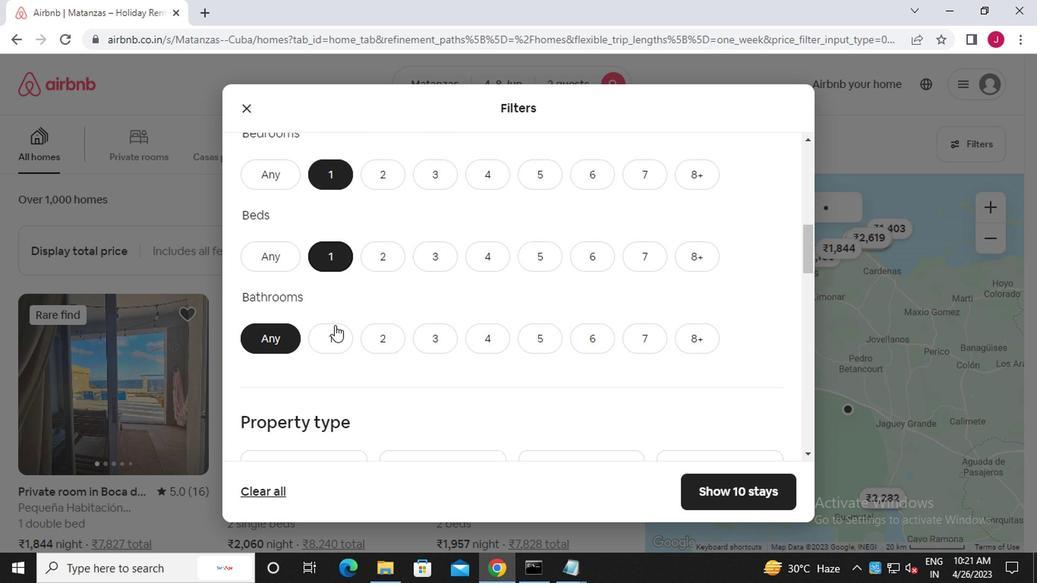 
Action: Mouse pressed left at (330, 336)
Screenshot: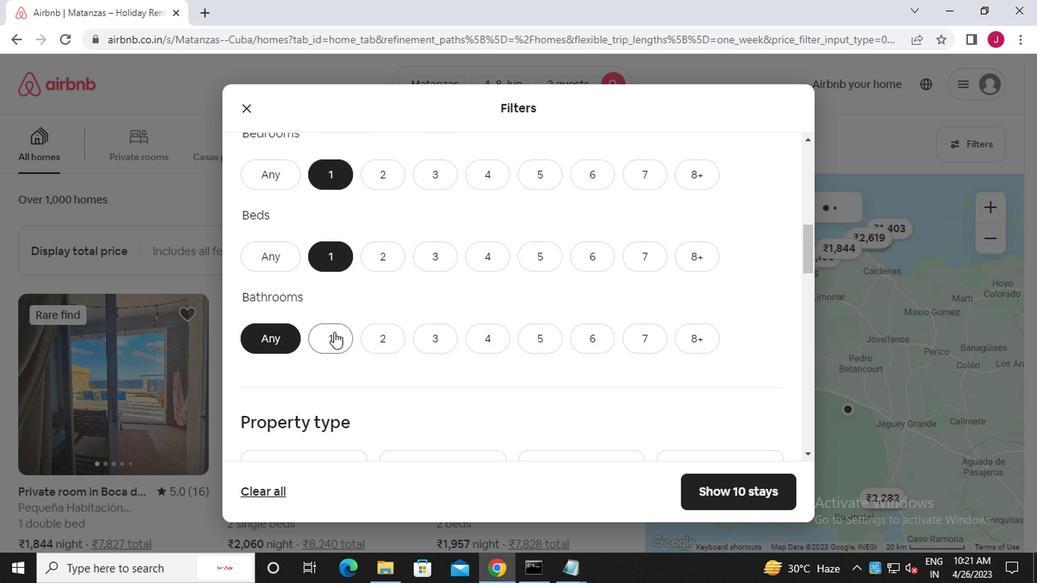 
Action: Mouse moved to (331, 337)
Screenshot: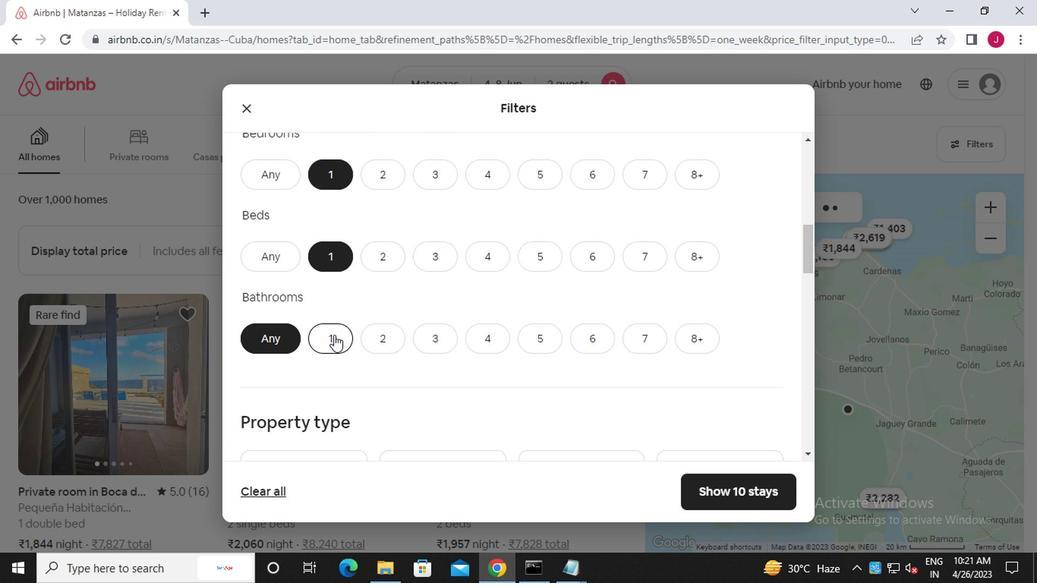 
Action: Mouse scrolled (331, 336) with delta (0, 0)
Screenshot: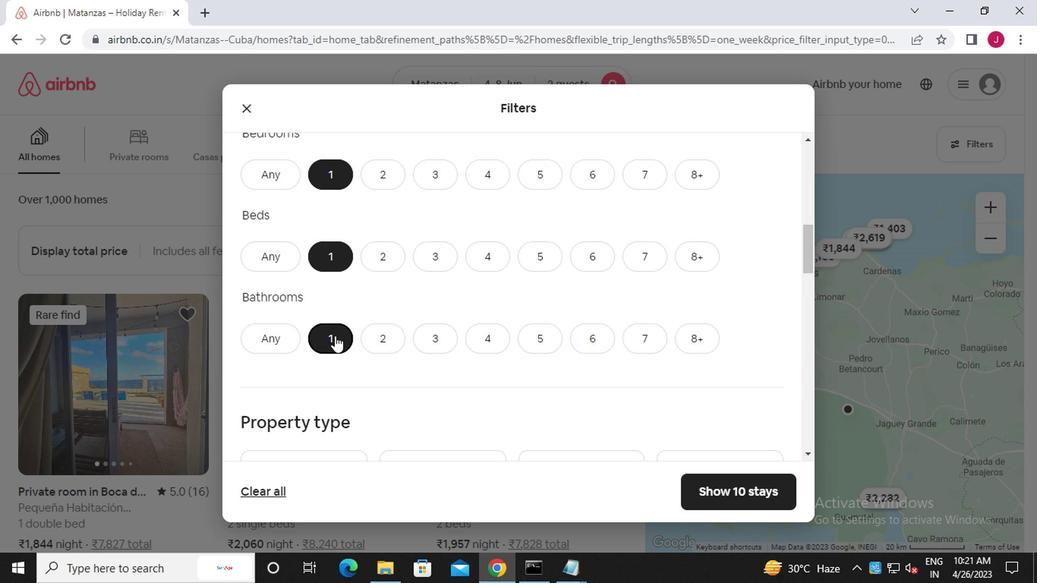 
Action: Mouse scrolled (331, 336) with delta (0, 0)
Screenshot: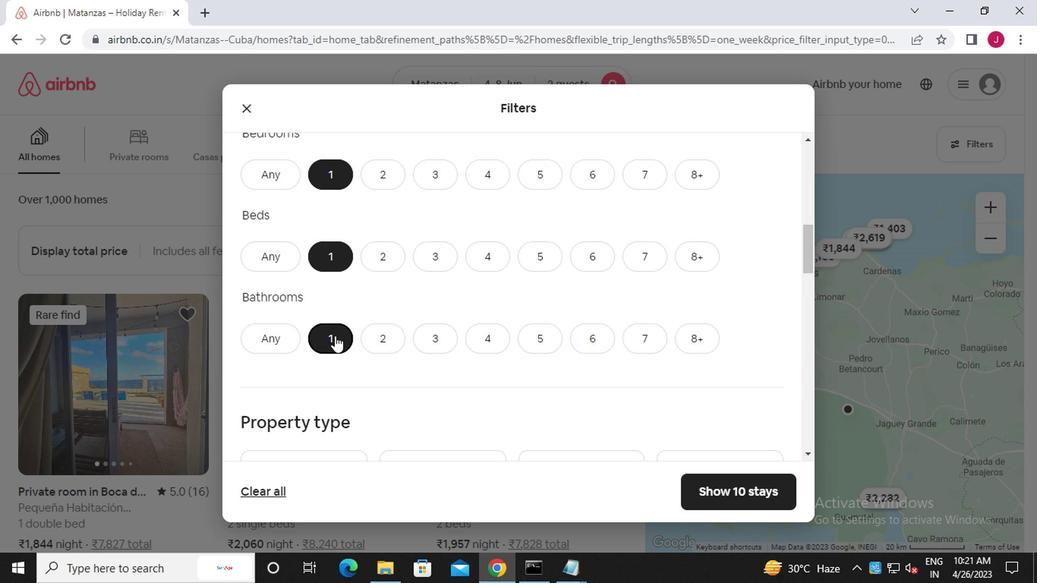 
Action: Mouse scrolled (331, 336) with delta (0, 0)
Screenshot: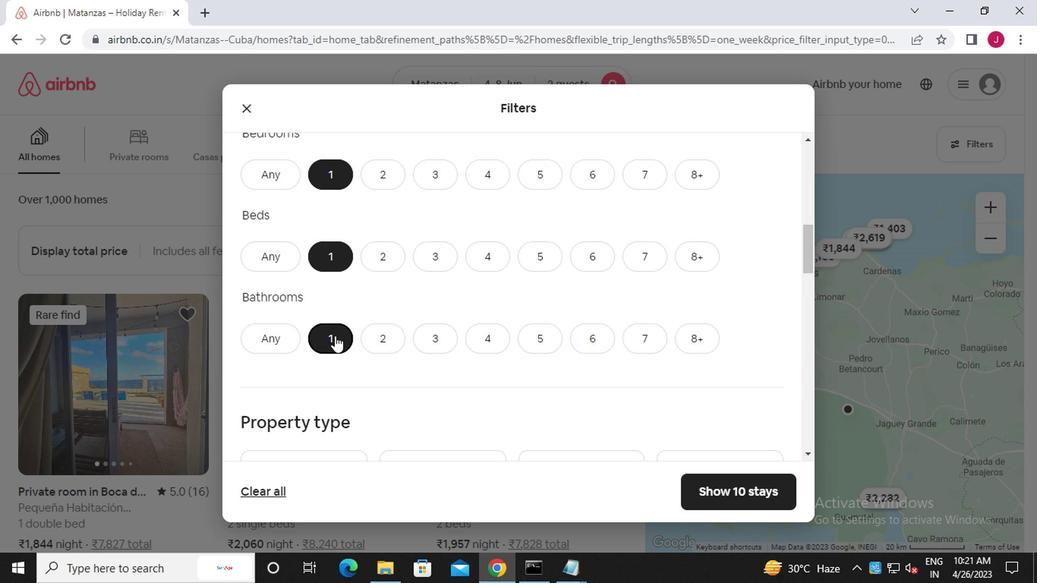 
Action: Mouse moved to (312, 291)
Screenshot: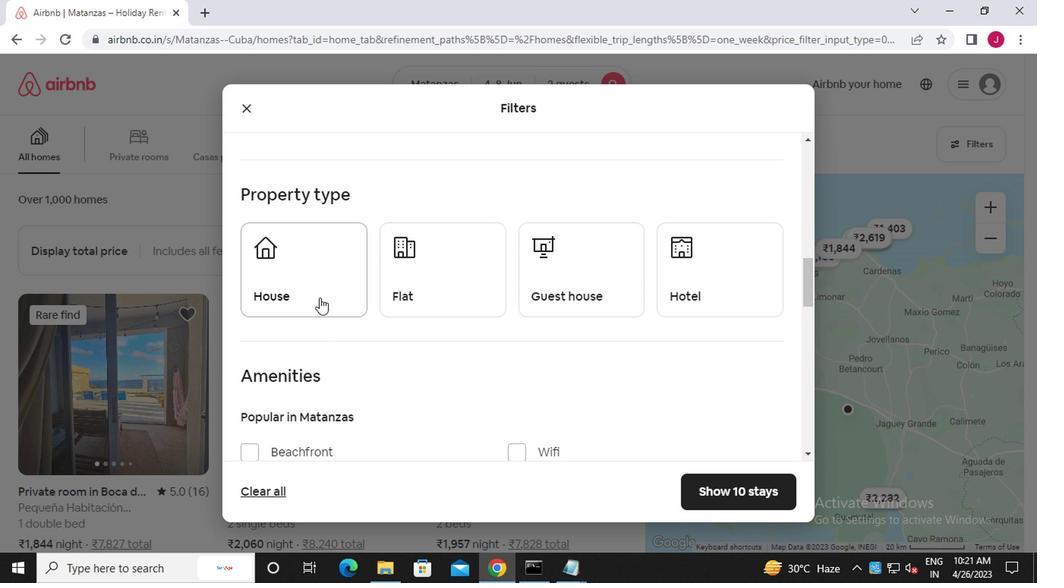 
Action: Mouse pressed left at (312, 291)
Screenshot: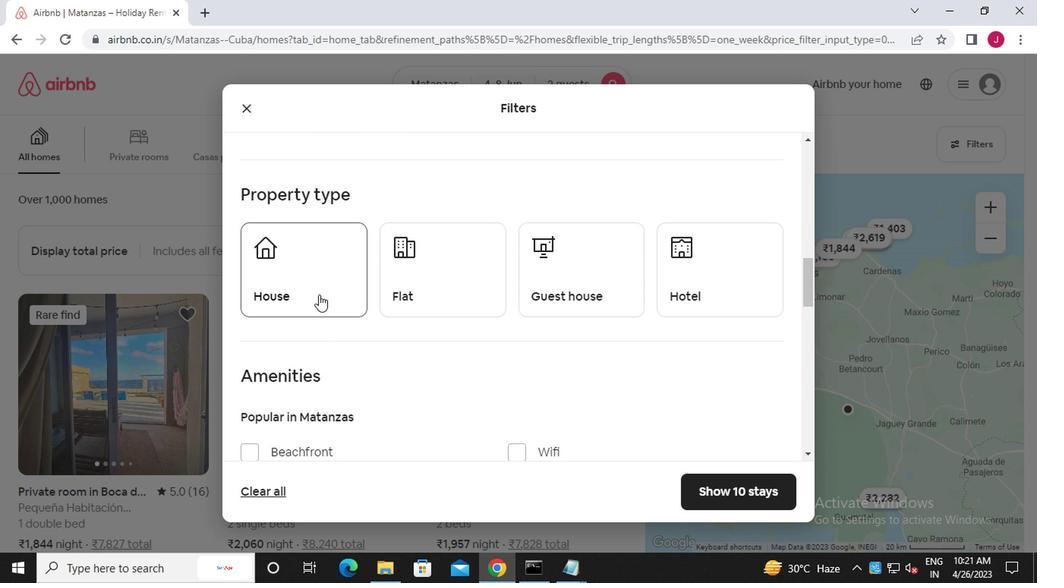 
Action: Mouse moved to (418, 291)
Screenshot: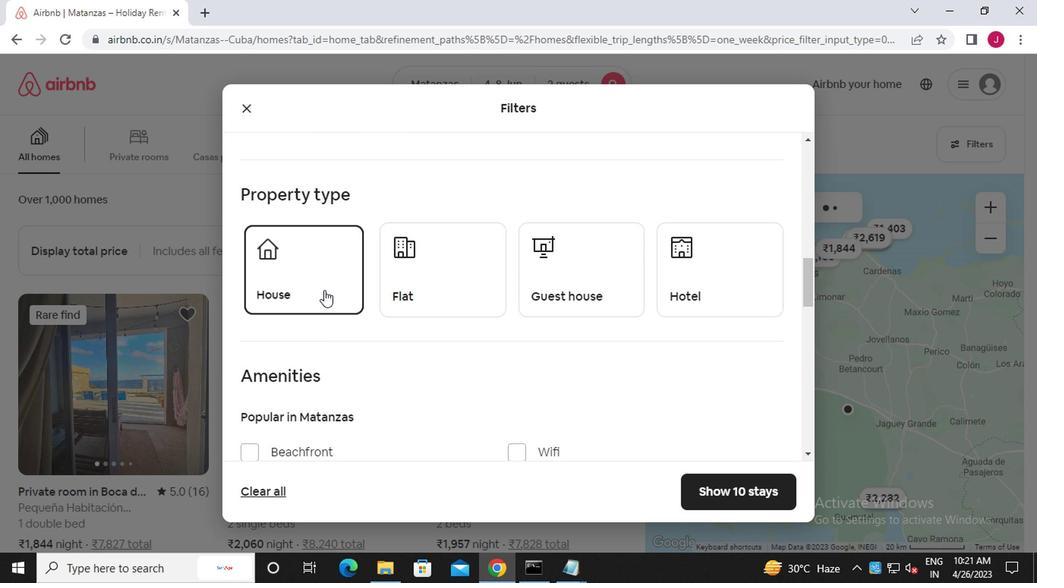 
Action: Mouse pressed left at (418, 291)
Screenshot: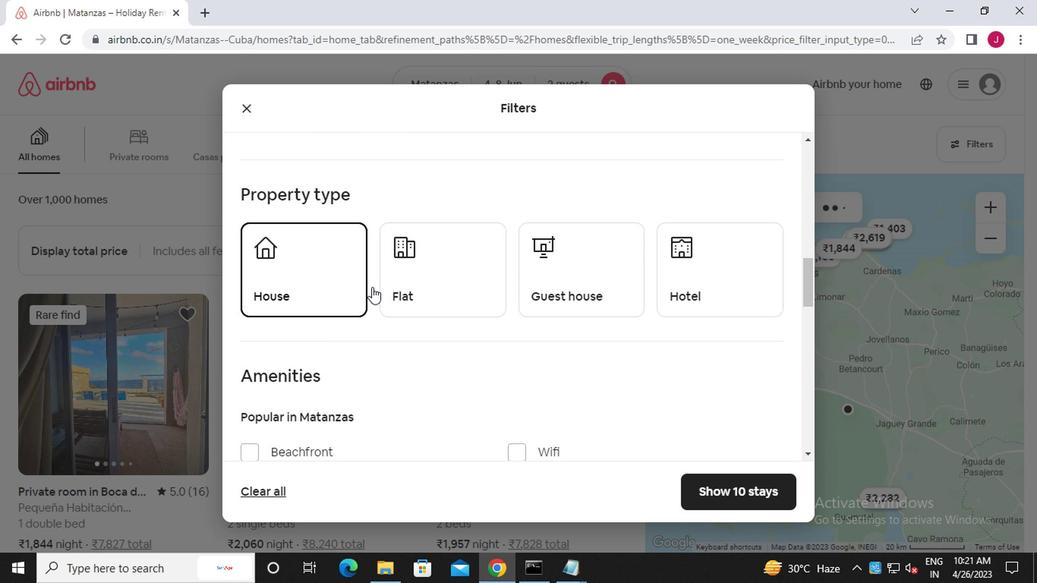 
Action: Mouse moved to (566, 286)
Screenshot: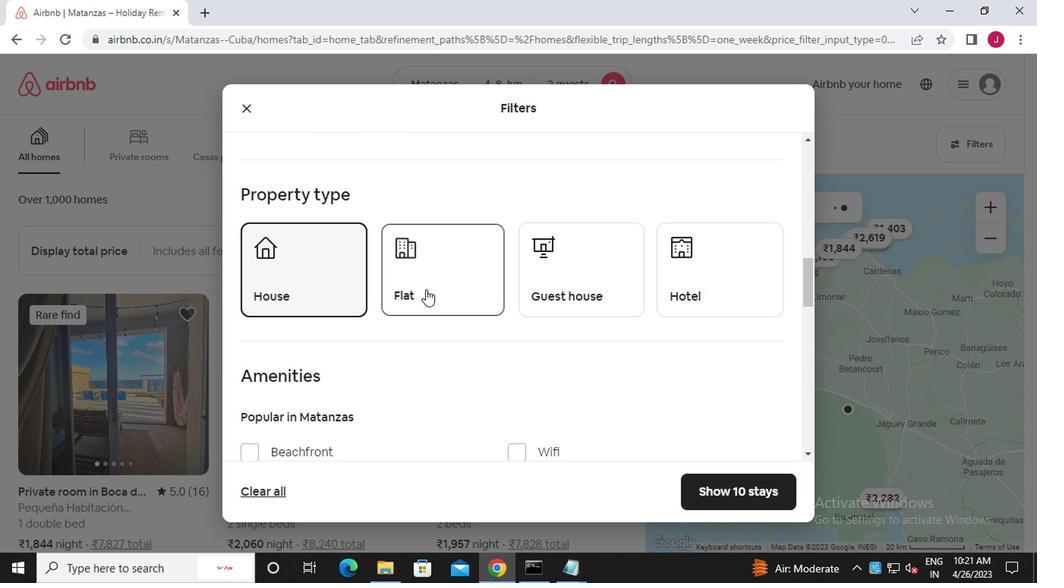 
Action: Mouse pressed left at (566, 286)
Screenshot: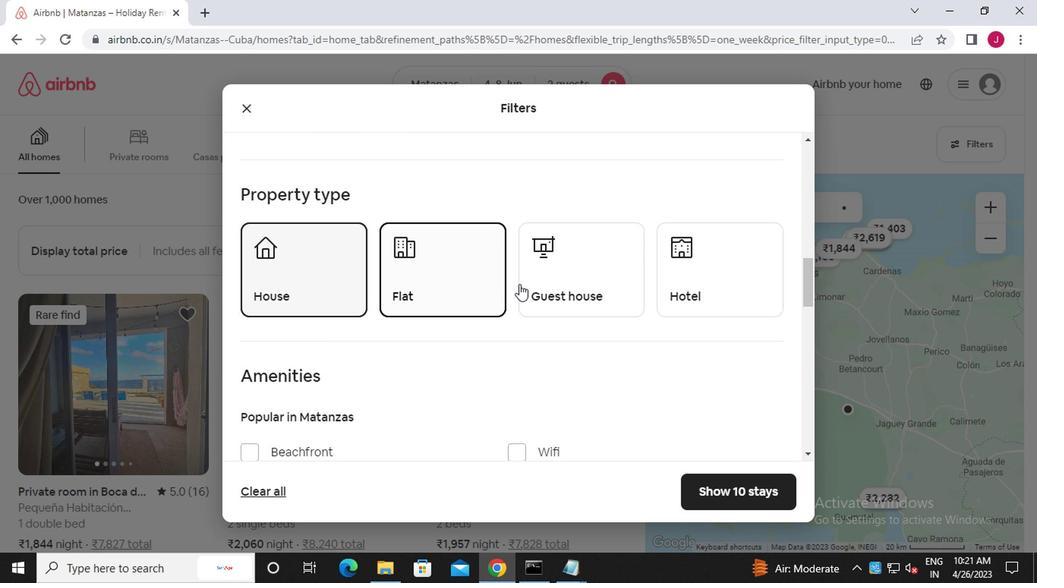 
Action: Mouse moved to (728, 279)
Screenshot: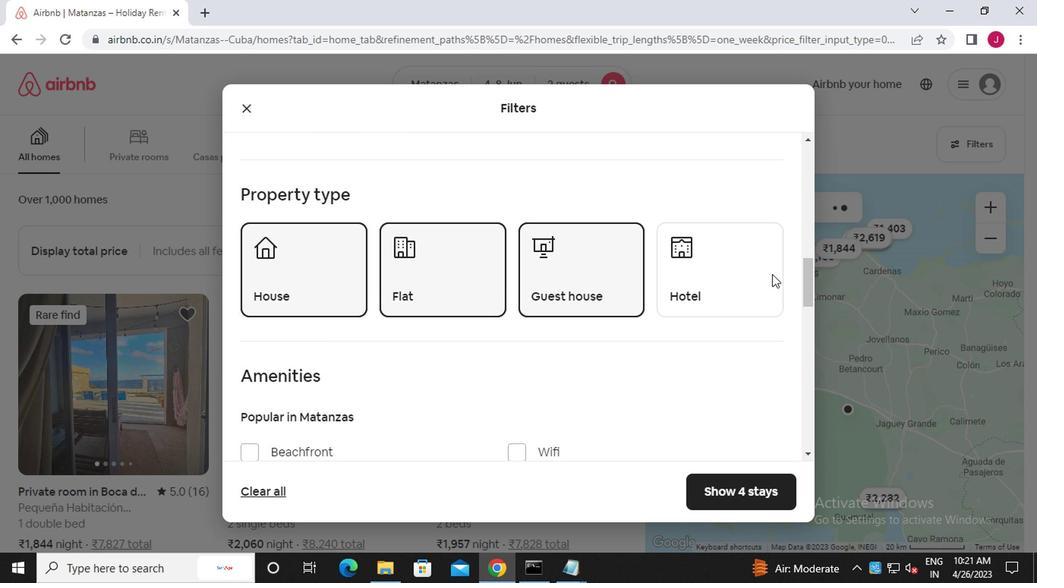 
Action: Mouse pressed left at (728, 279)
Screenshot: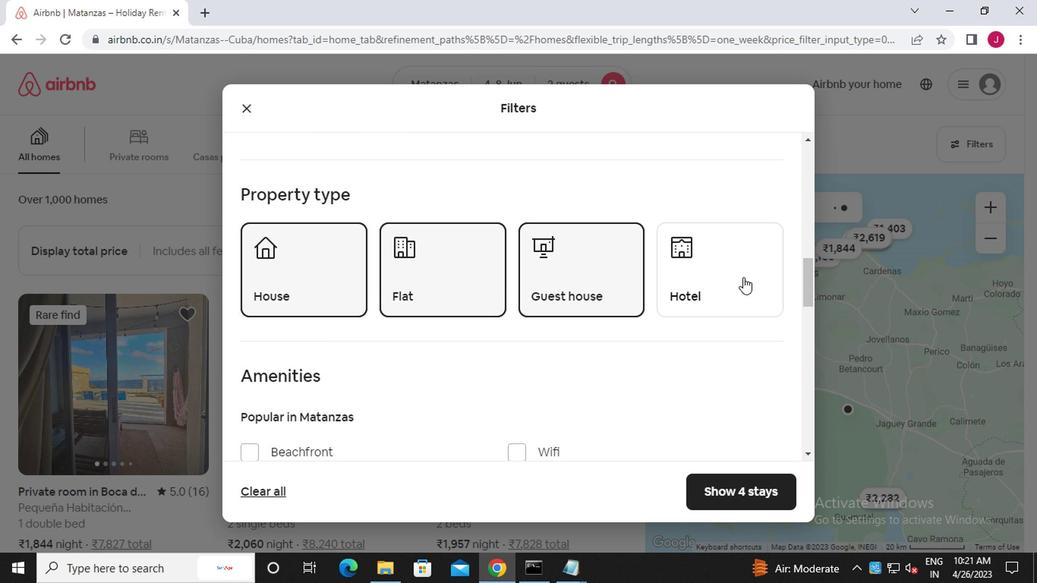 
Action: Mouse moved to (695, 289)
Screenshot: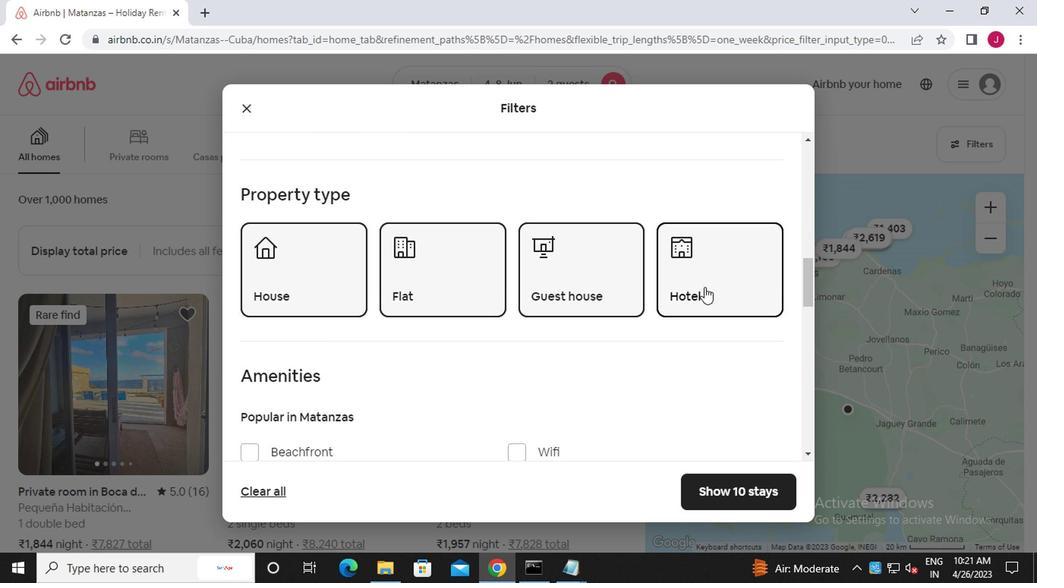 
Action: Mouse scrolled (695, 288) with delta (0, 0)
Screenshot: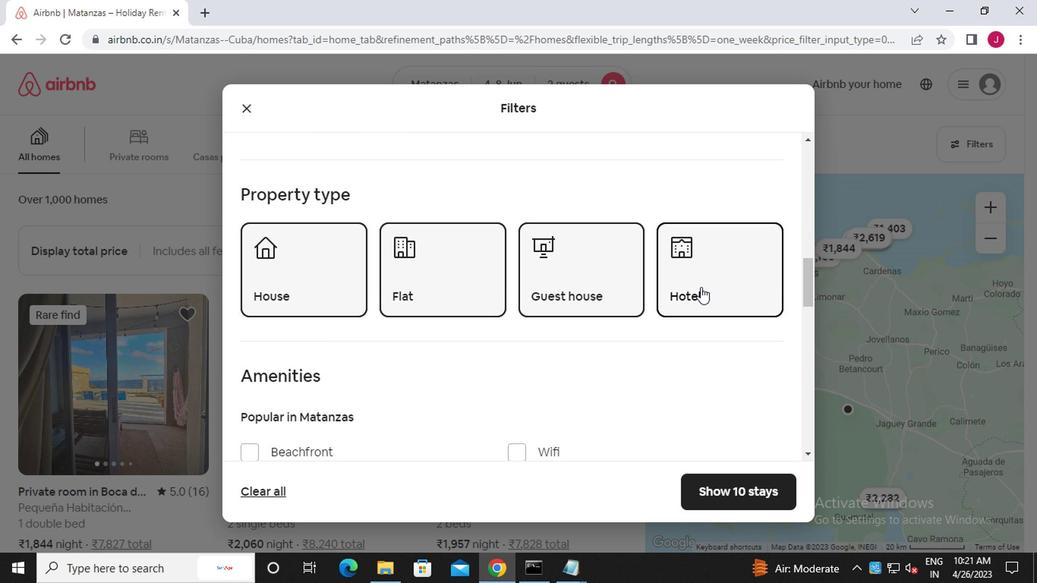 
Action: Mouse scrolled (695, 288) with delta (0, 0)
Screenshot: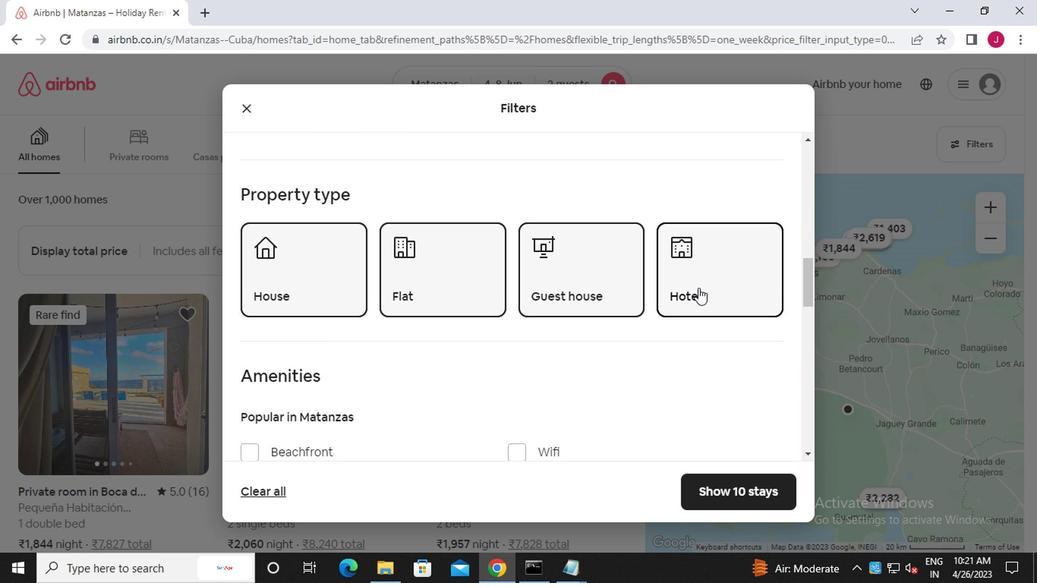 
Action: Mouse scrolled (695, 288) with delta (0, 0)
Screenshot: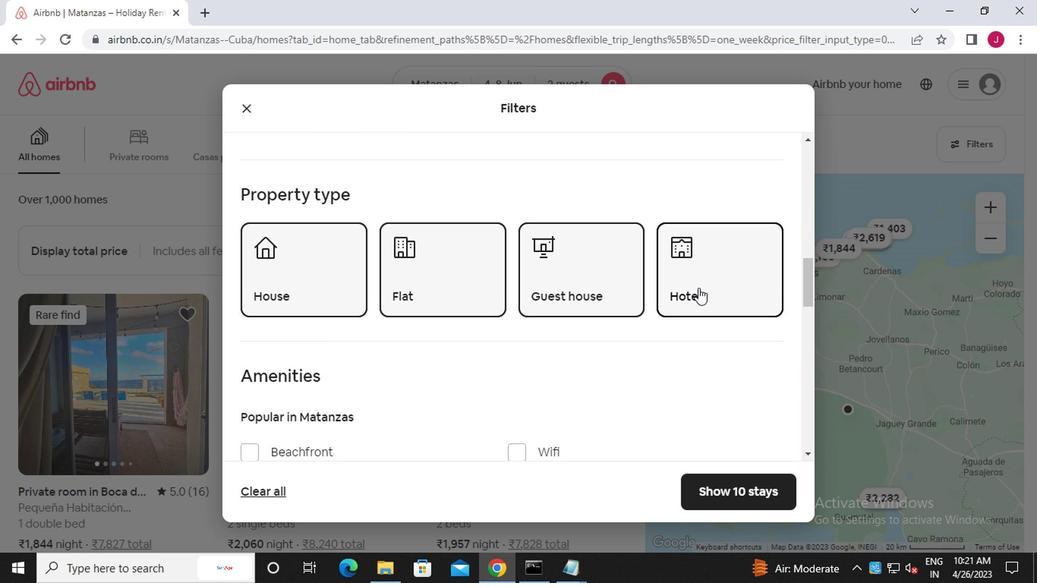 
Action: Mouse scrolled (695, 288) with delta (0, 0)
Screenshot: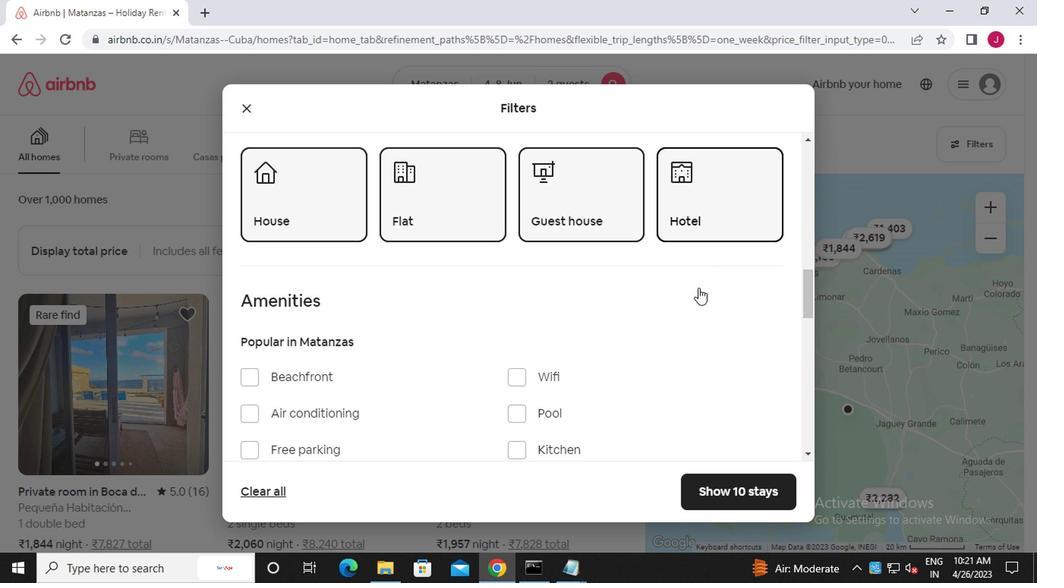 
Action: Mouse scrolled (695, 288) with delta (0, 0)
Screenshot: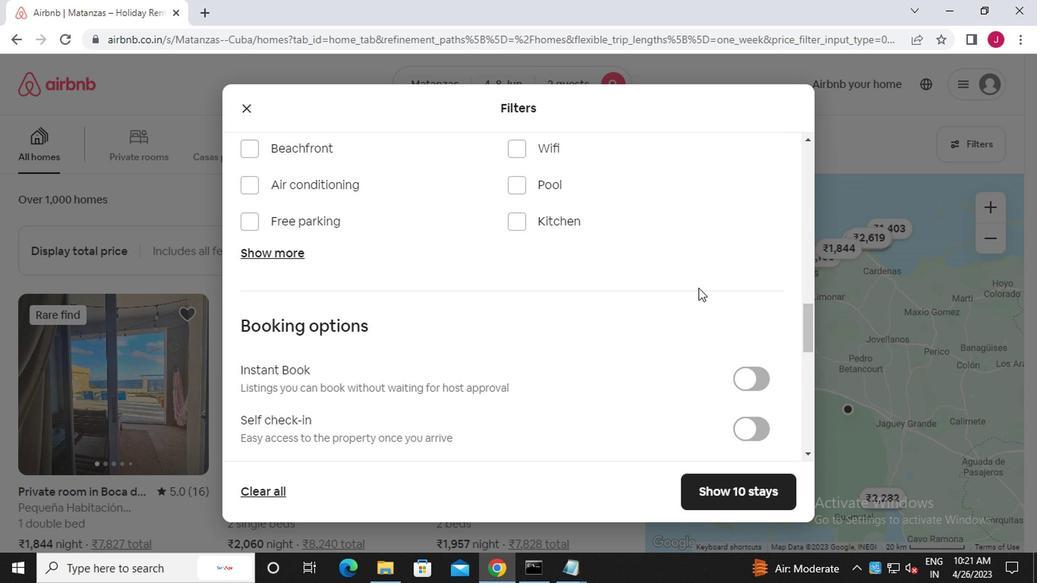 
Action: Mouse scrolled (695, 288) with delta (0, 0)
Screenshot: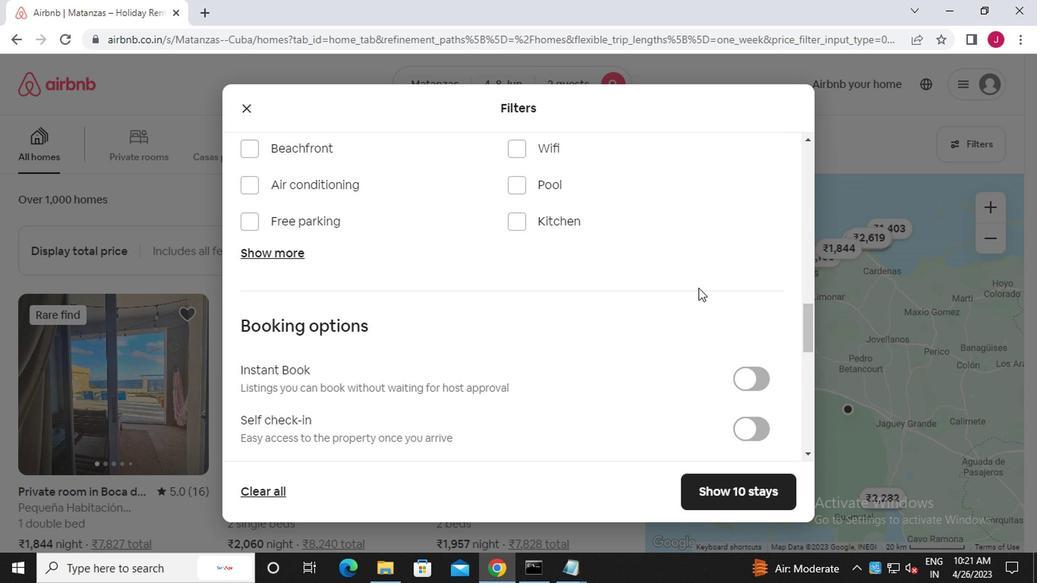 
Action: Mouse scrolled (695, 288) with delta (0, 0)
Screenshot: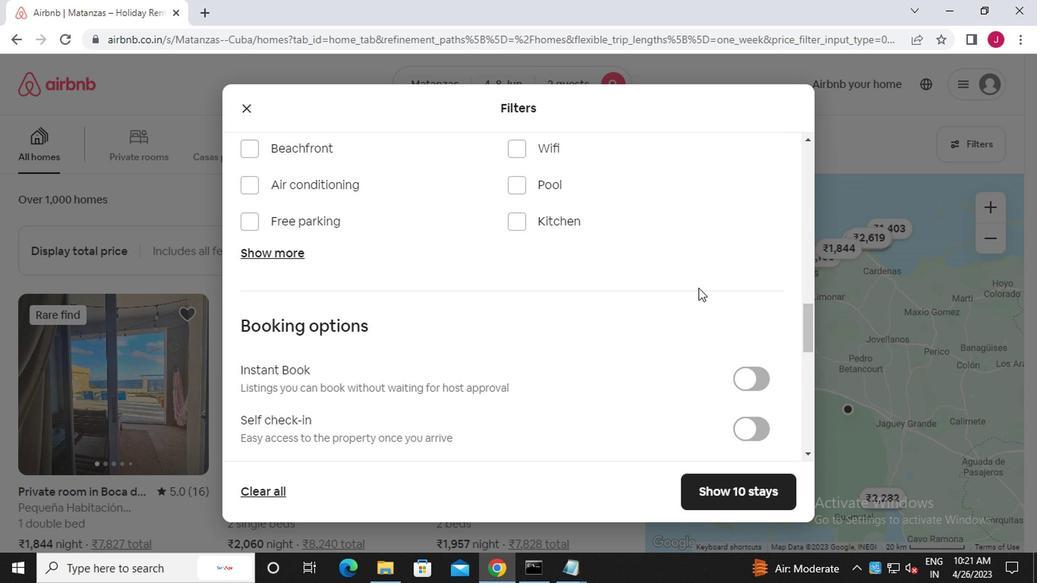 
Action: Mouse scrolled (695, 288) with delta (0, 0)
Screenshot: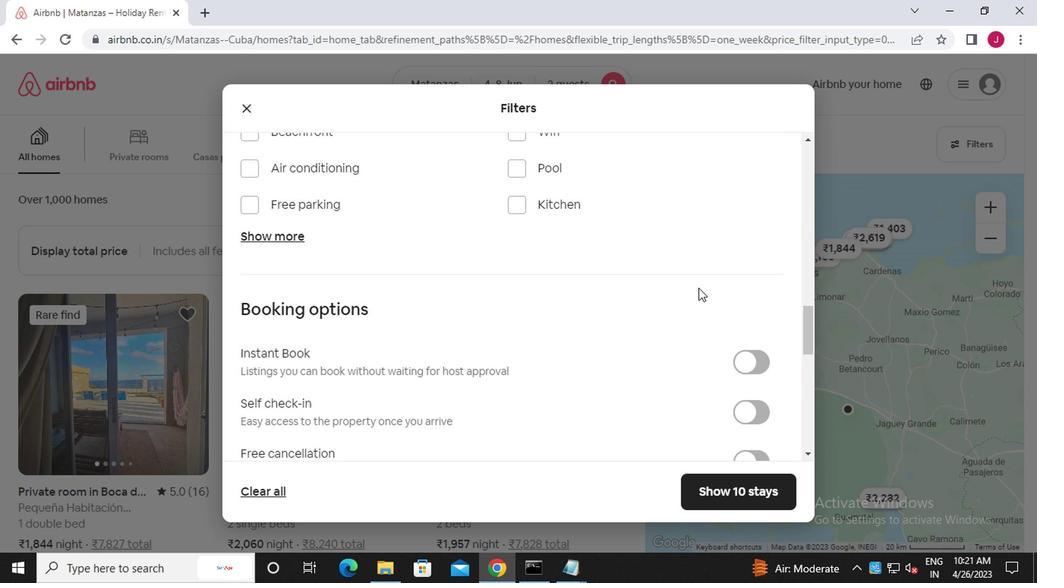 
Action: Mouse scrolled (695, 290) with delta (0, 0)
Screenshot: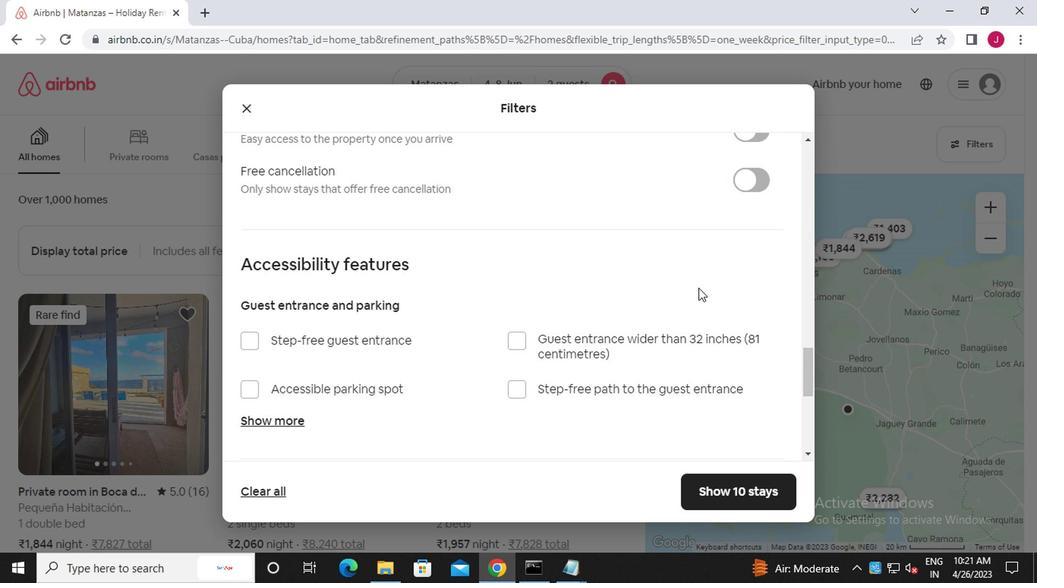 
Action: Mouse scrolled (695, 290) with delta (0, 0)
Screenshot: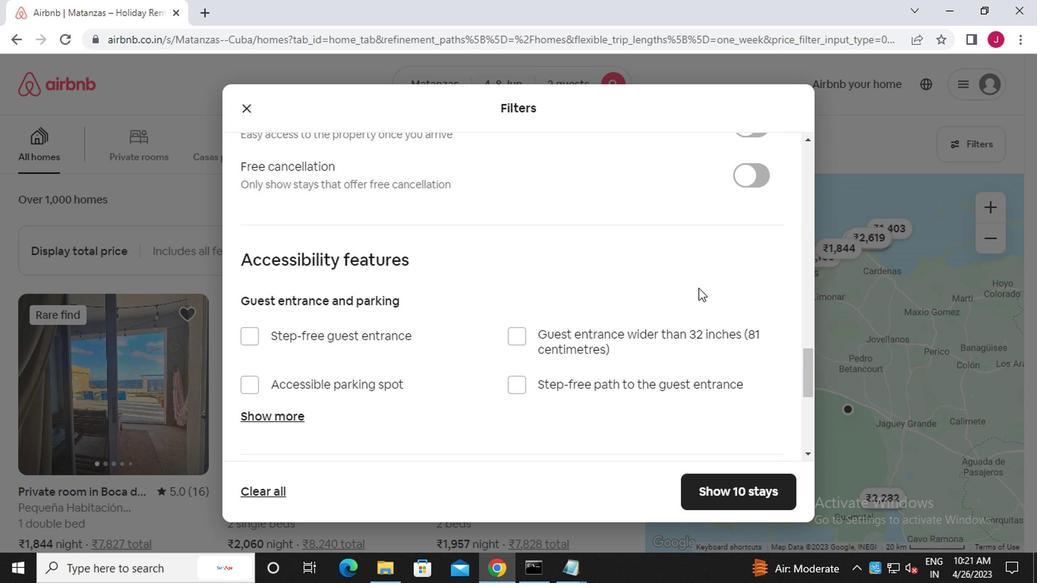 
Action: Mouse moved to (759, 275)
Screenshot: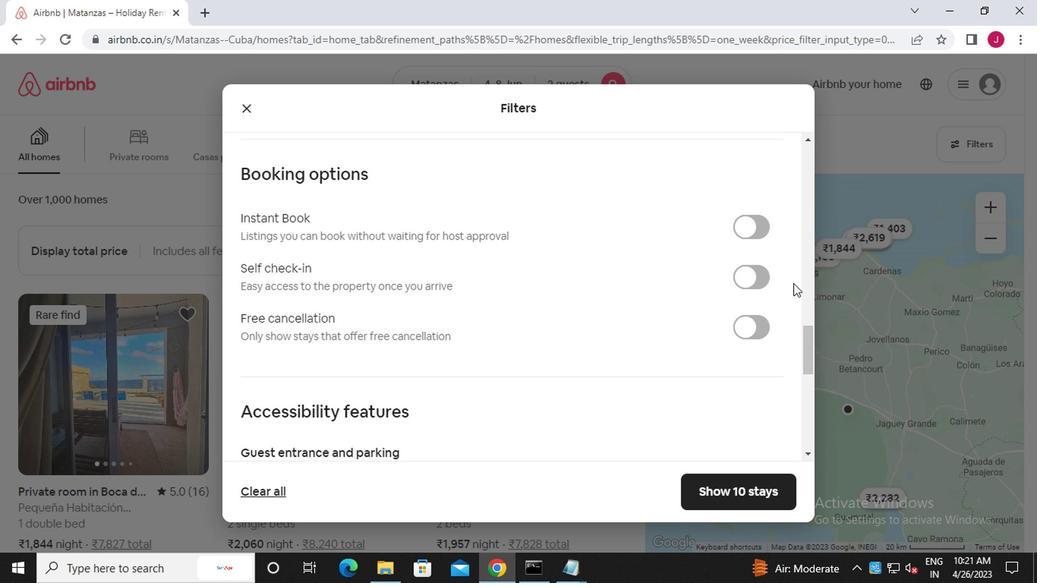 
Action: Mouse pressed left at (759, 275)
Screenshot: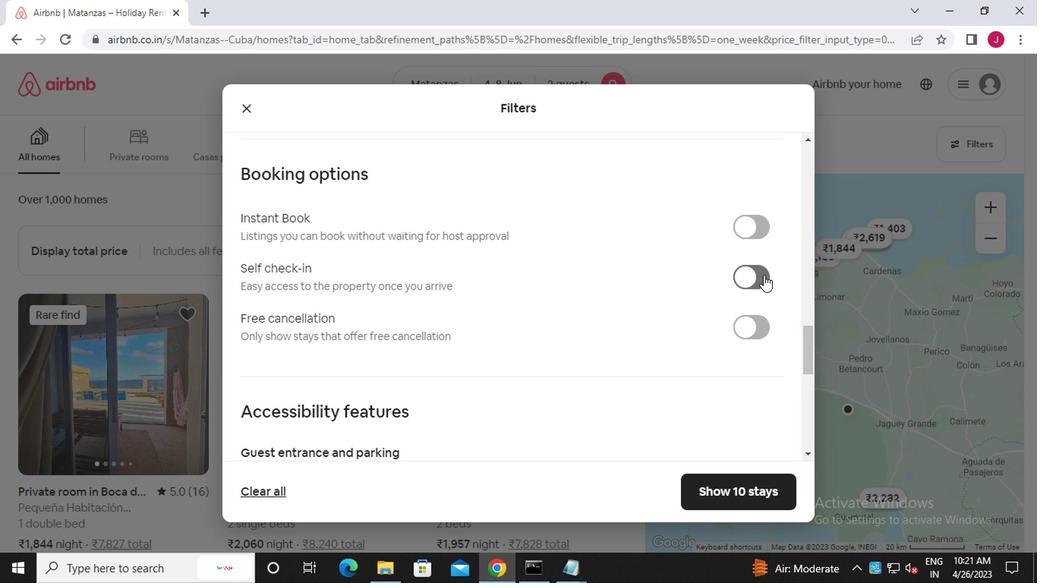 
Action: Mouse moved to (577, 319)
Screenshot: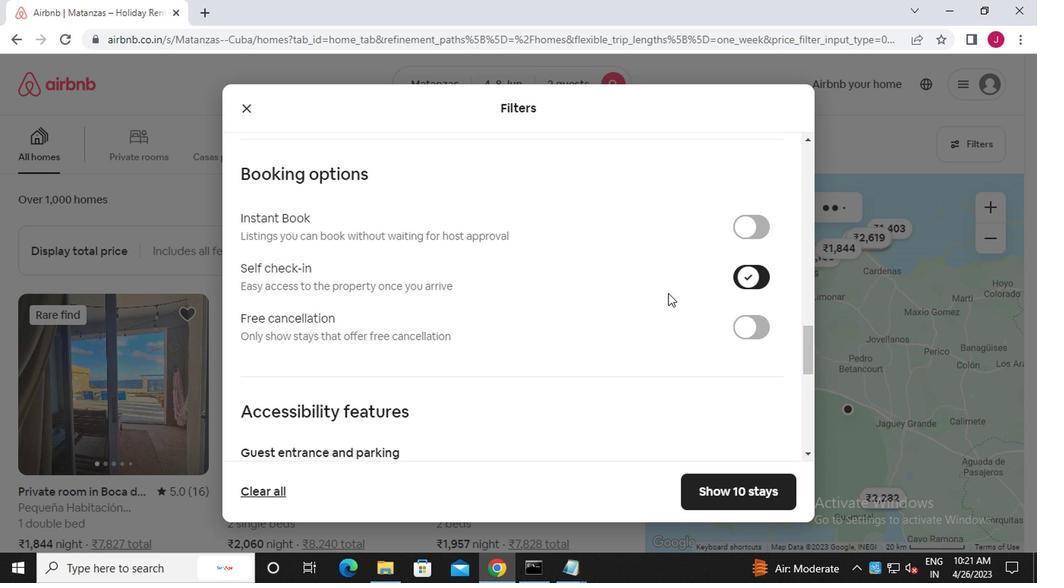 
Action: Mouse scrolled (577, 319) with delta (0, 0)
Screenshot: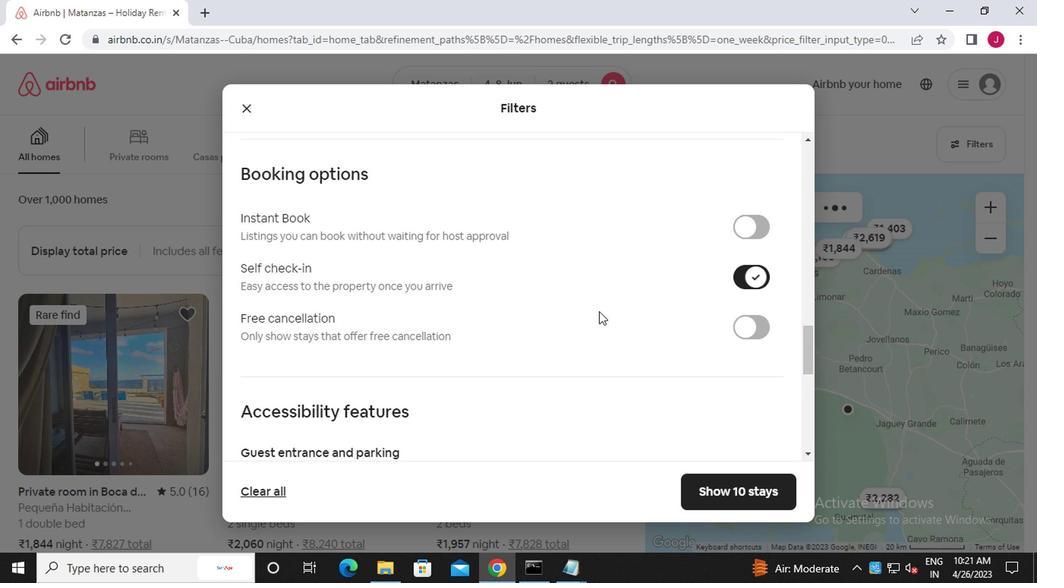 
Action: Mouse scrolled (577, 319) with delta (0, 0)
Screenshot: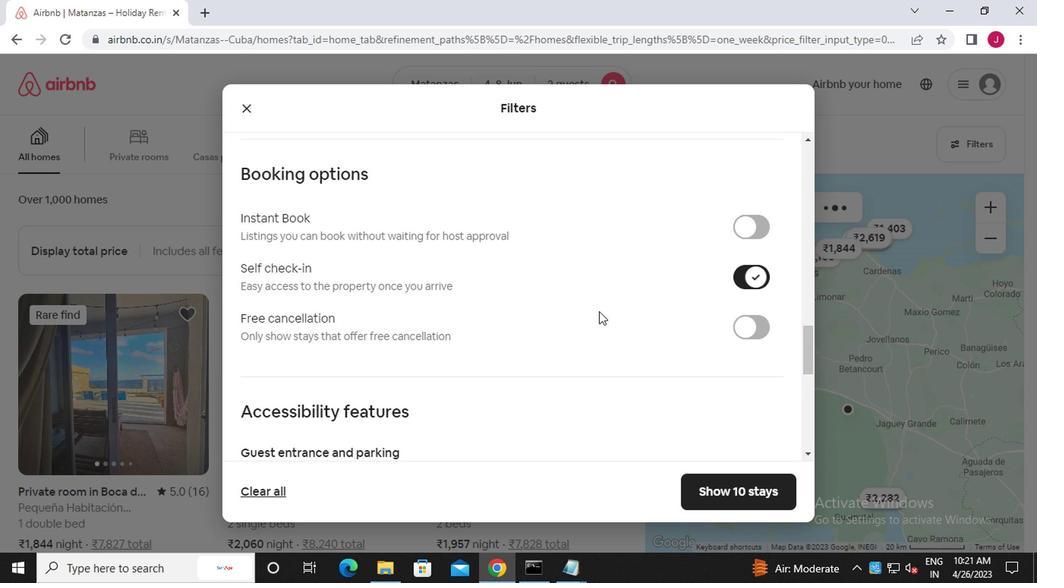 
Action: Mouse scrolled (577, 319) with delta (0, 0)
Screenshot: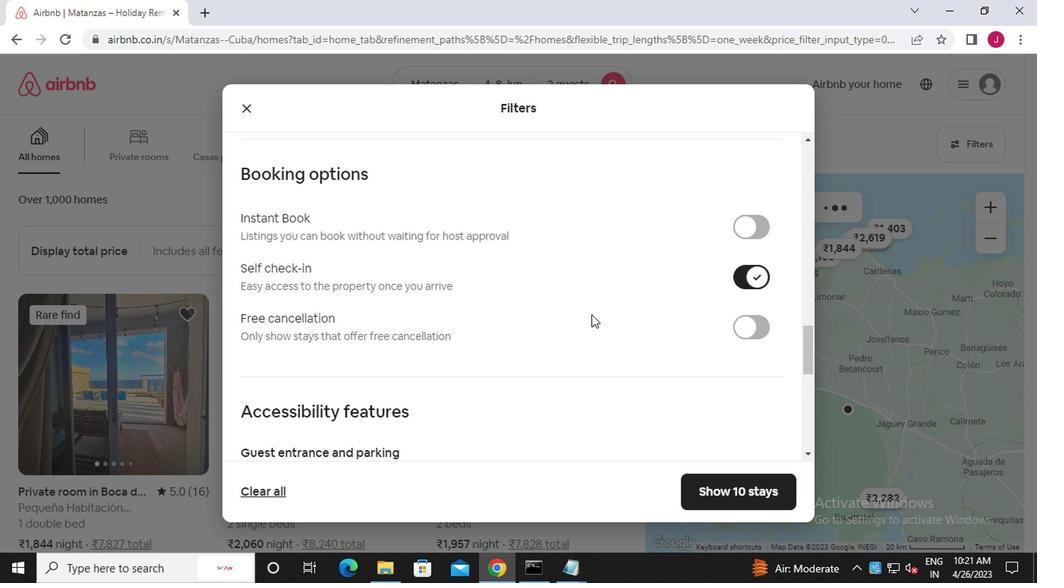 
Action: Mouse scrolled (577, 319) with delta (0, 0)
Screenshot: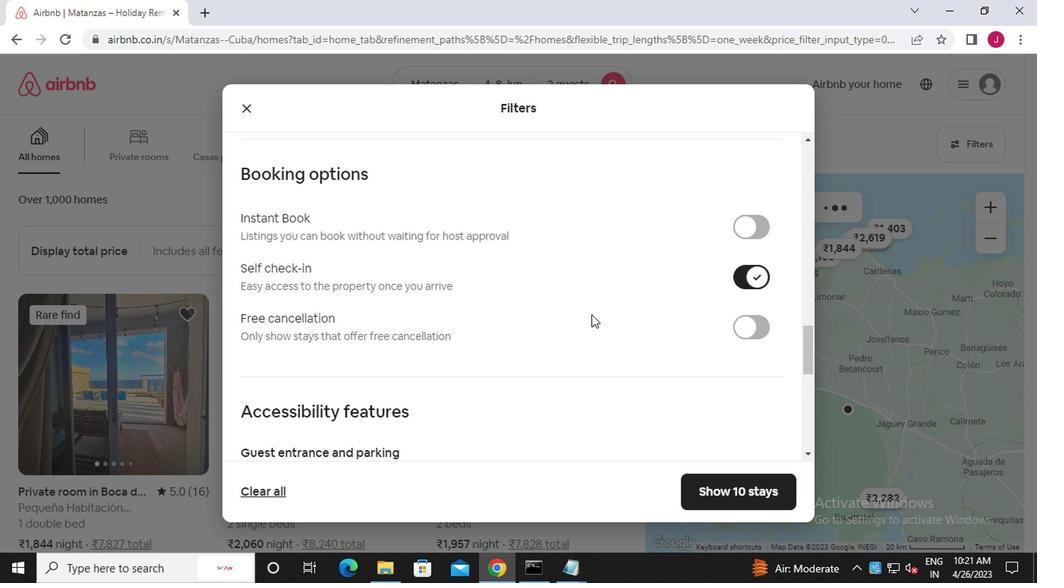 
Action: Mouse scrolled (577, 319) with delta (0, 0)
Screenshot: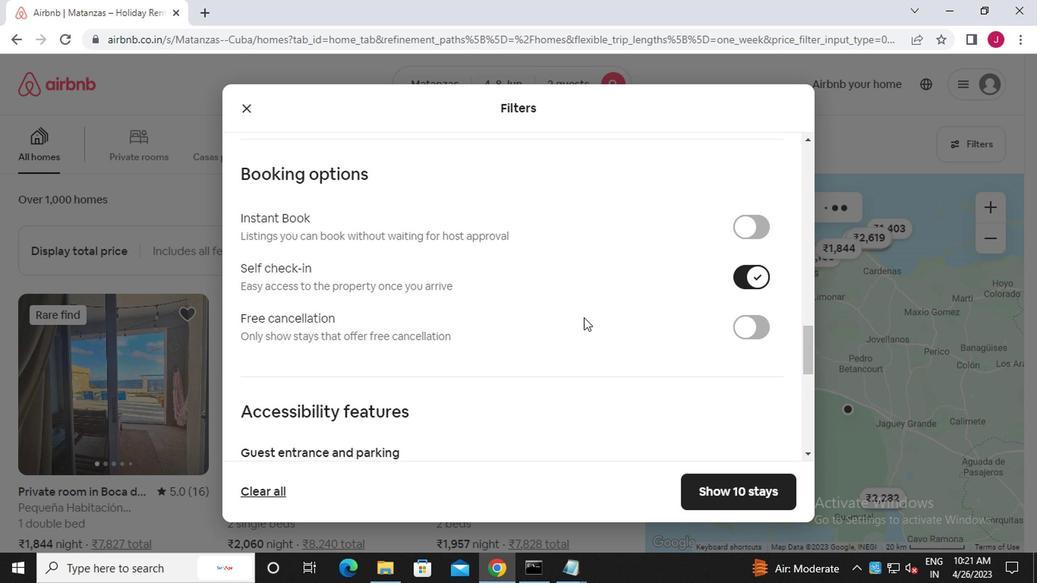 
Action: Mouse scrolled (577, 319) with delta (0, 0)
Screenshot: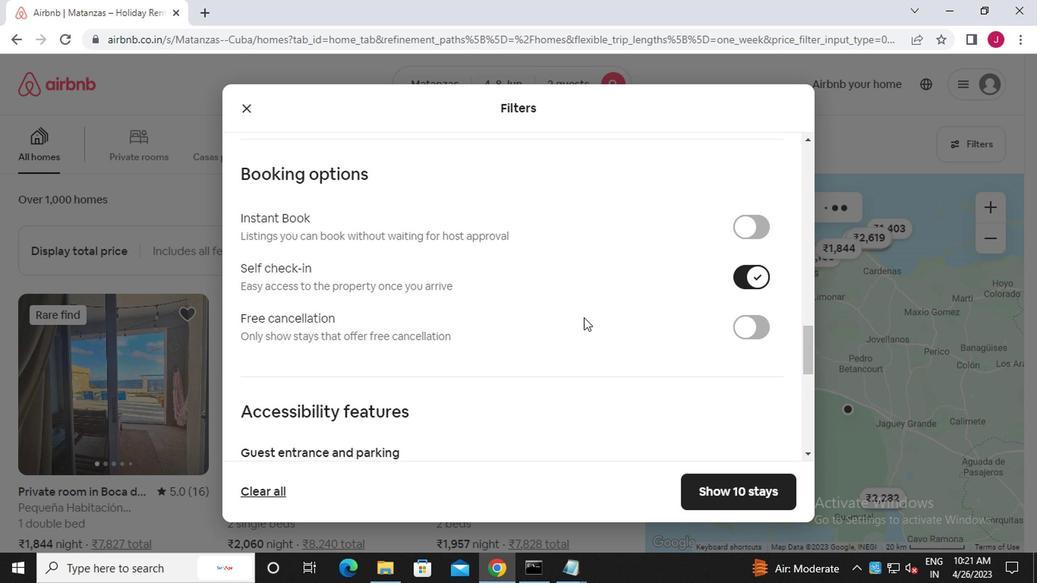 
Action: Mouse scrolled (577, 319) with delta (0, 0)
Screenshot: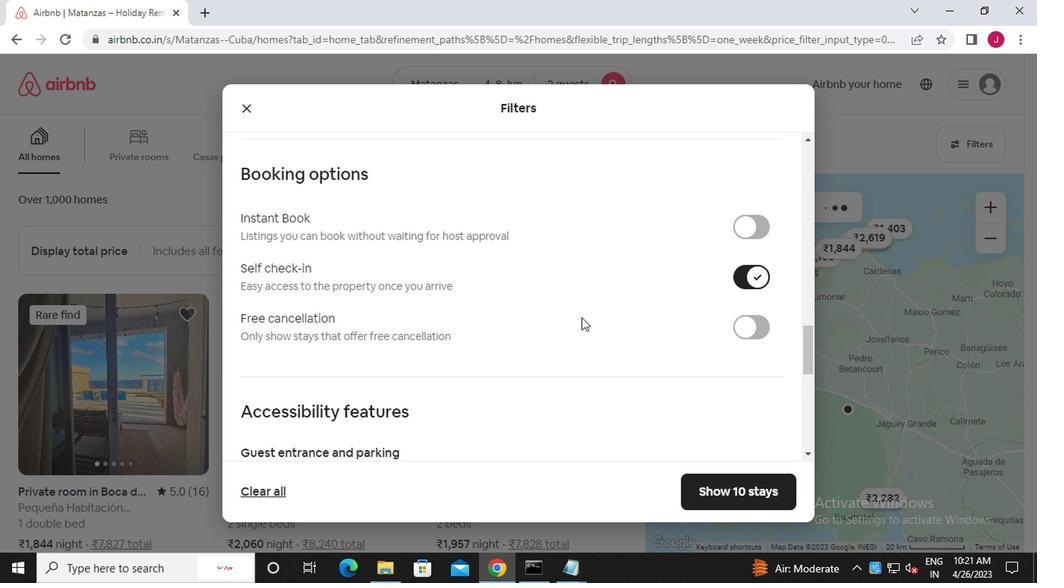 
Action: Mouse scrolled (577, 319) with delta (0, 0)
Screenshot: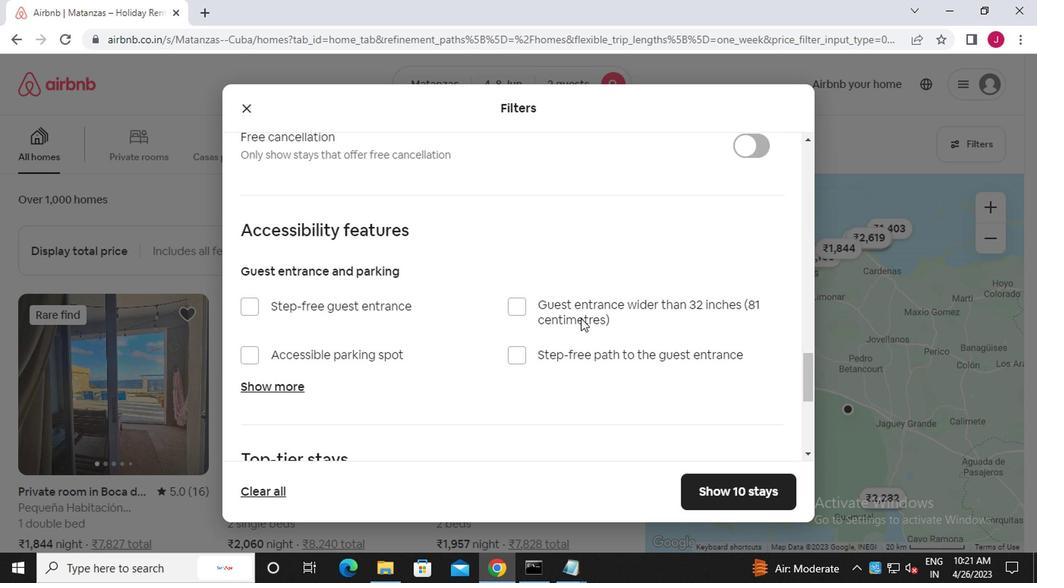 
Action: Mouse scrolled (577, 319) with delta (0, 0)
Screenshot: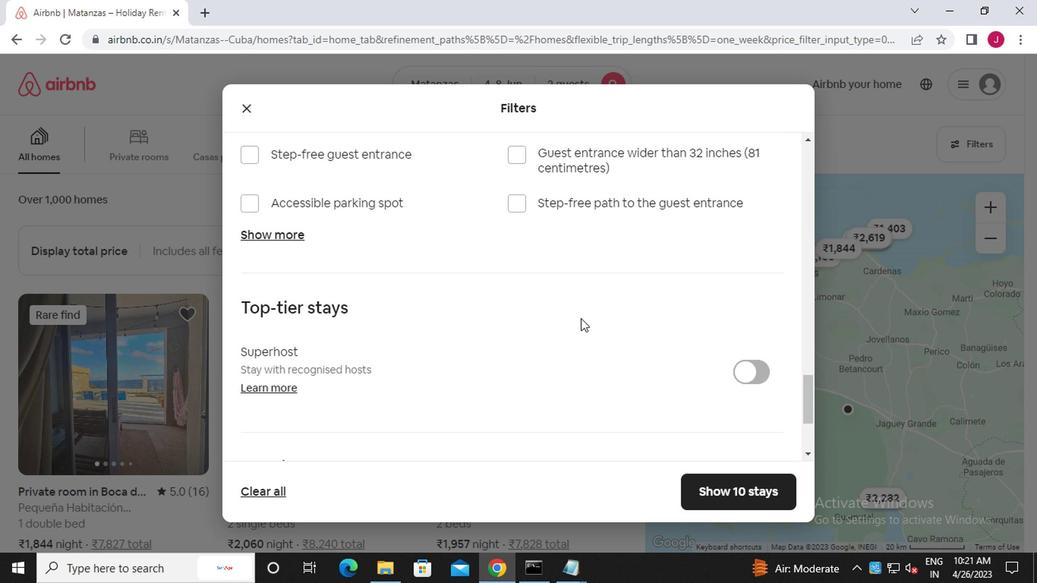 
Action: Mouse scrolled (577, 319) with delta (0, 0)
Screenshot: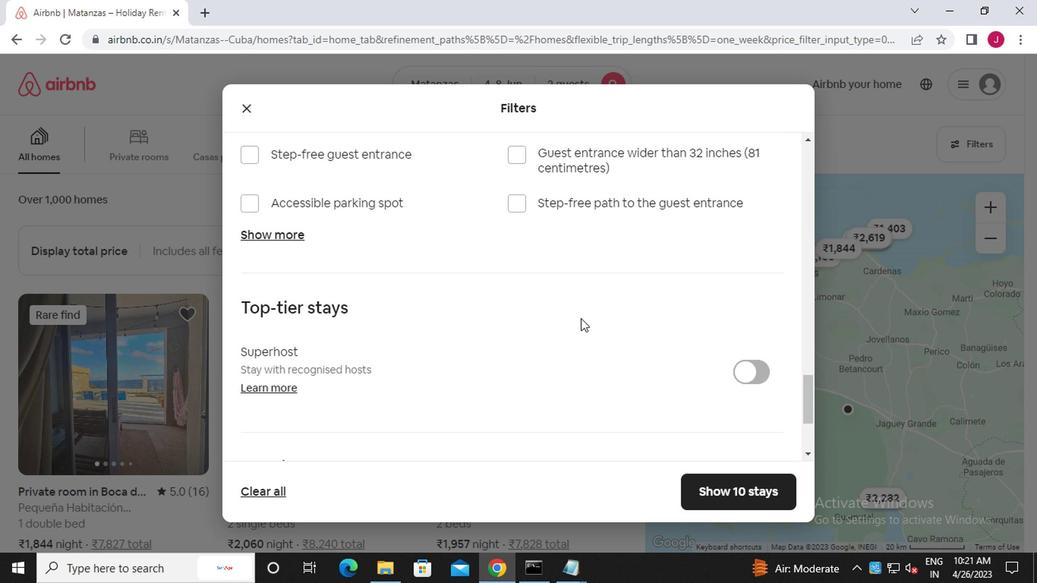 
Action: Mouse scrolled (577, 319) with delta (0, 0)
Screenshot: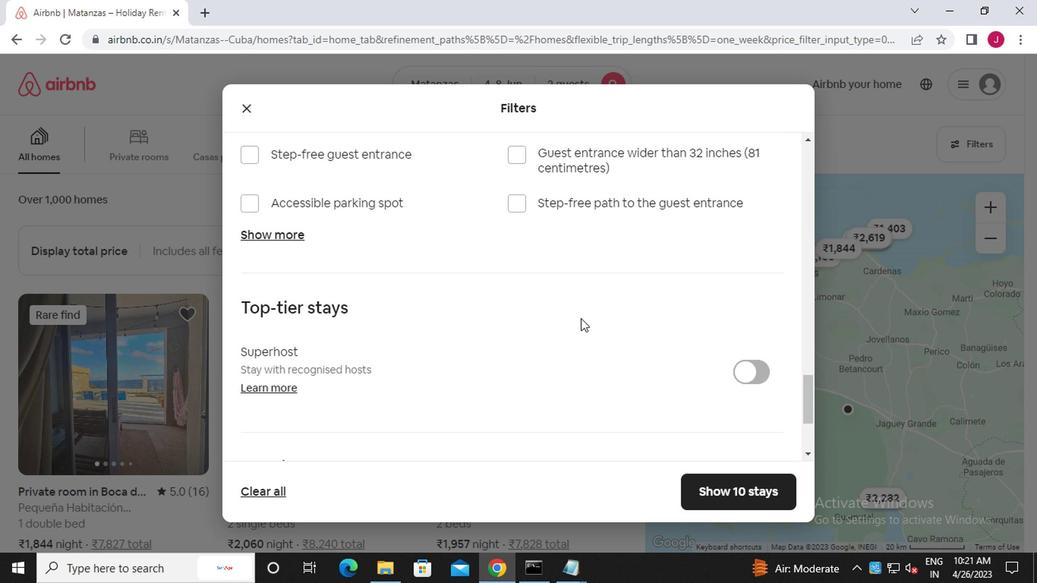 
Action: Mouse scrolled (577, 319) with delta (0, 0)
Screenshot: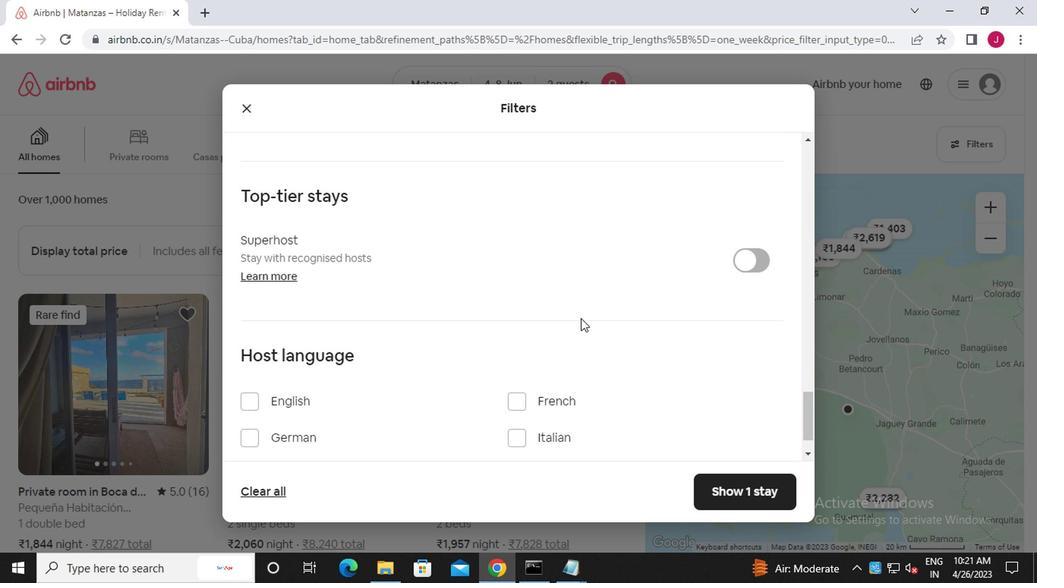 
Action: Mouse scrolled (577, 319) with delta (0, 0)
Screenshot: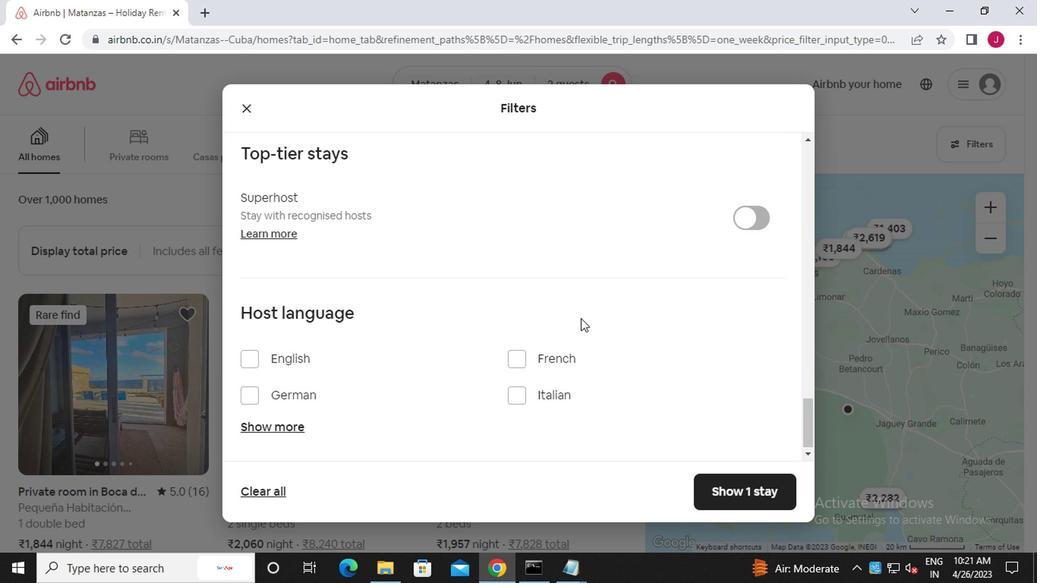 
Action: Mouse moved to (712, 494)
Screenshot: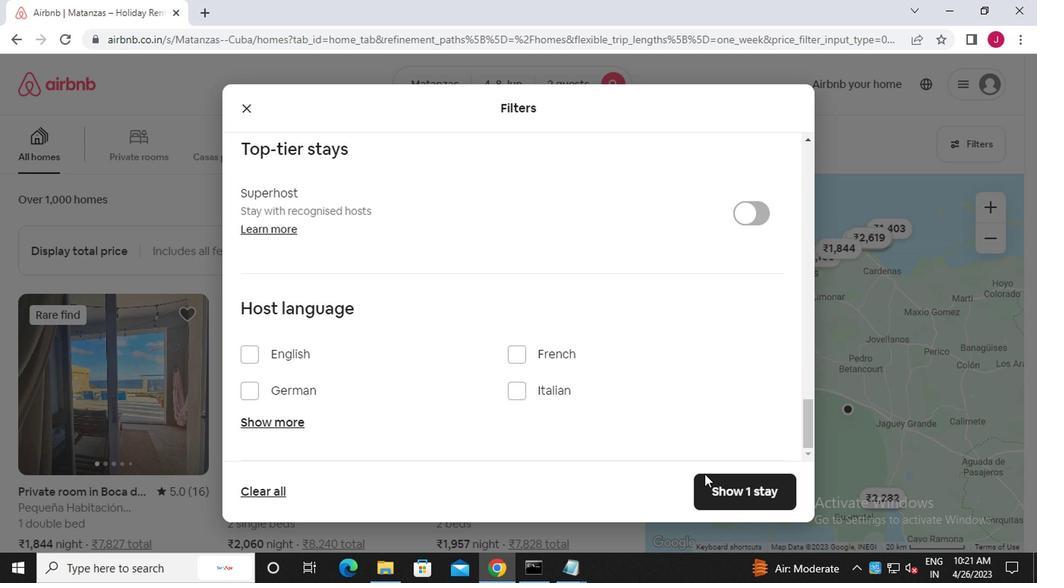 
Action: Mouse pressed left at (712, 494)
Screenshot: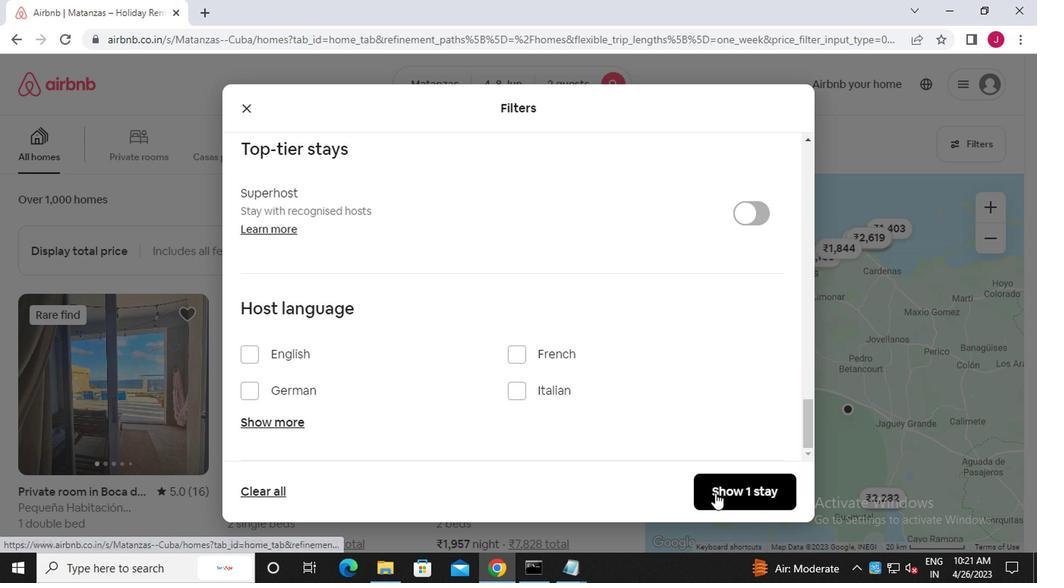 
Action: Mouse moved to (694, 474)
Screenshot: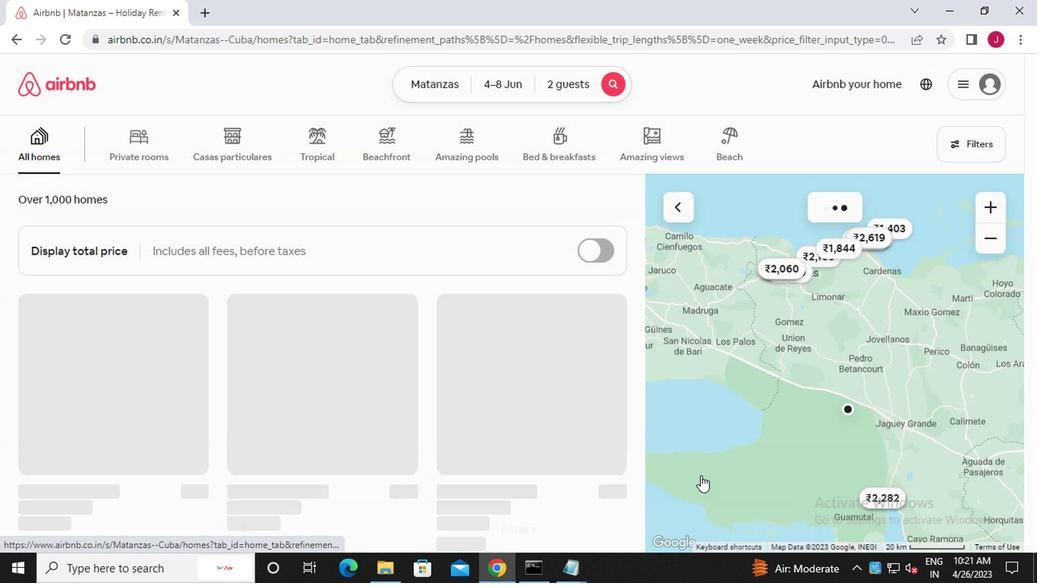 
